 Task: Open Card Corporate Social Responsibility Review in Board Brand Identity Design to Workspace Affiliate Marketing and add a team member Softage.1@softage.net, a label Yellow, a checklist Data Analysis, an attachment from your onedrive, a color Yellow and finally, add a card description 'Conduct team training session on effective conflict management and resolution' and a comment 'This item is a priority on our list, so let us focus on getting it done as soon as possible.'. Add a start date 'Jan 05, 1900' with a due date 'Jan 12, 1900'
Action: Mouse moved to (440, 183)
Screenshot: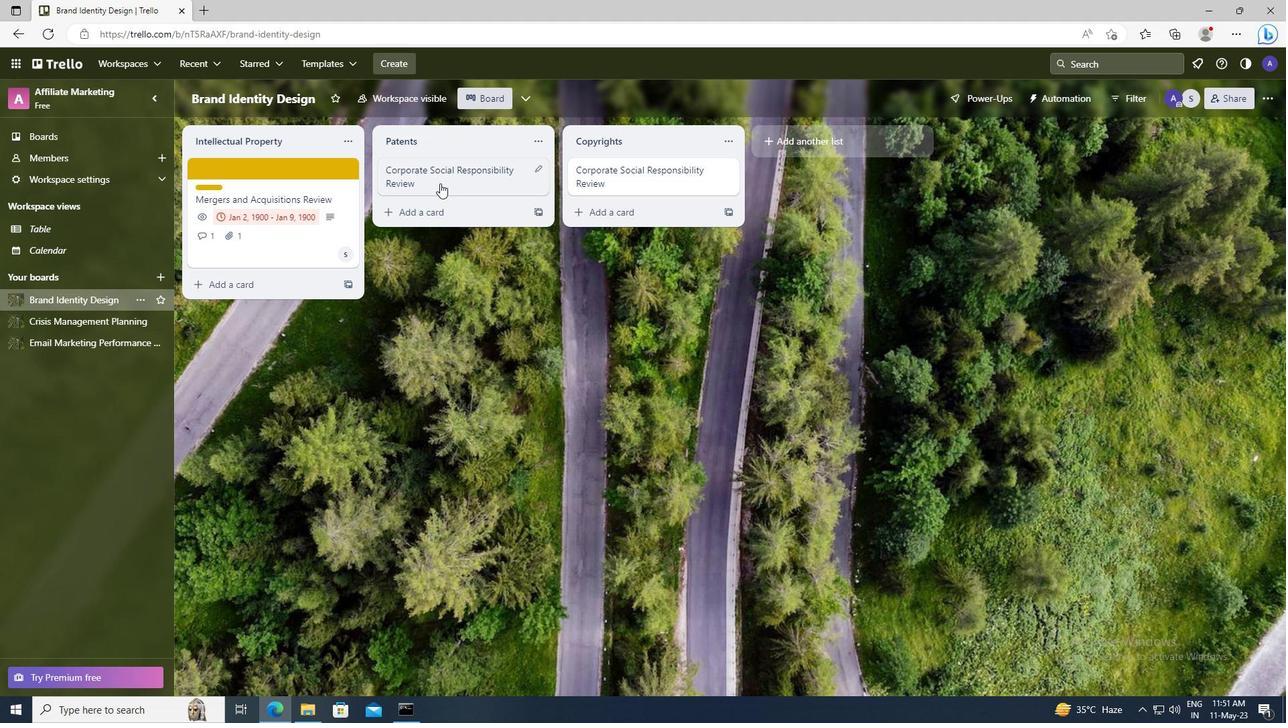 
Action: Mouse pressed left at (440, 183)
Screenshot: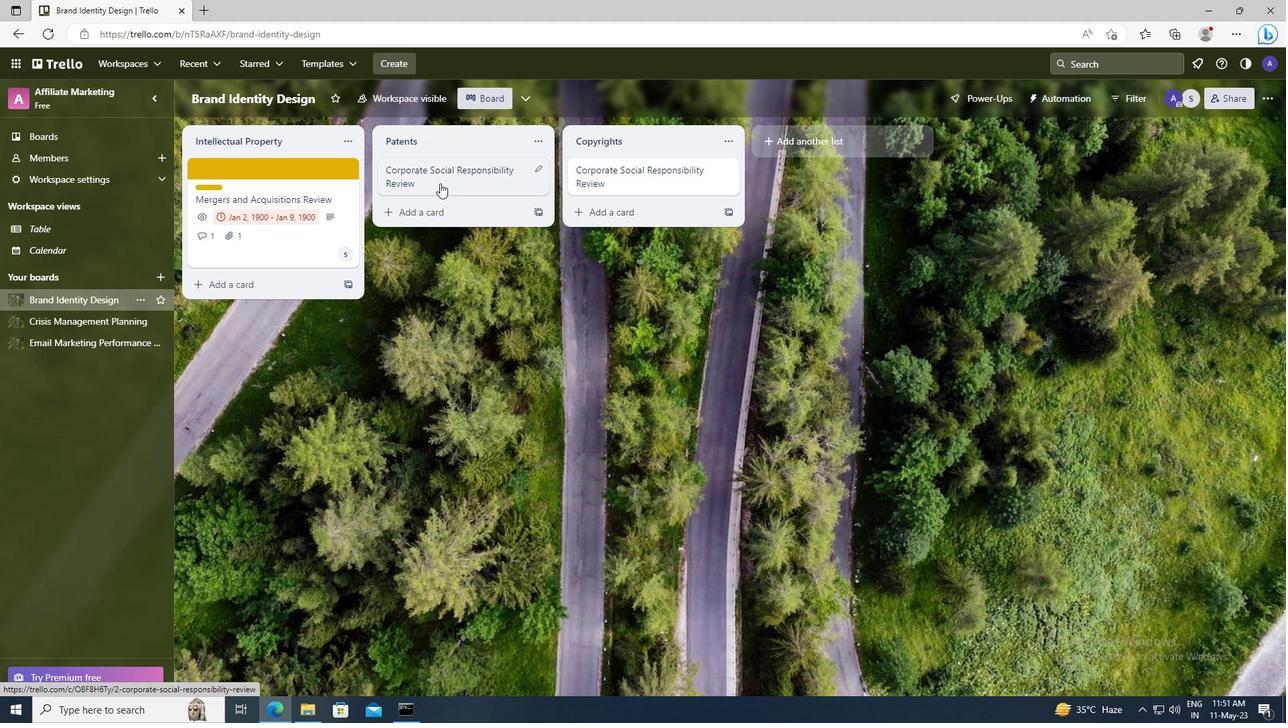 
Action: Mouse moved to (783, 214)
Screenshot: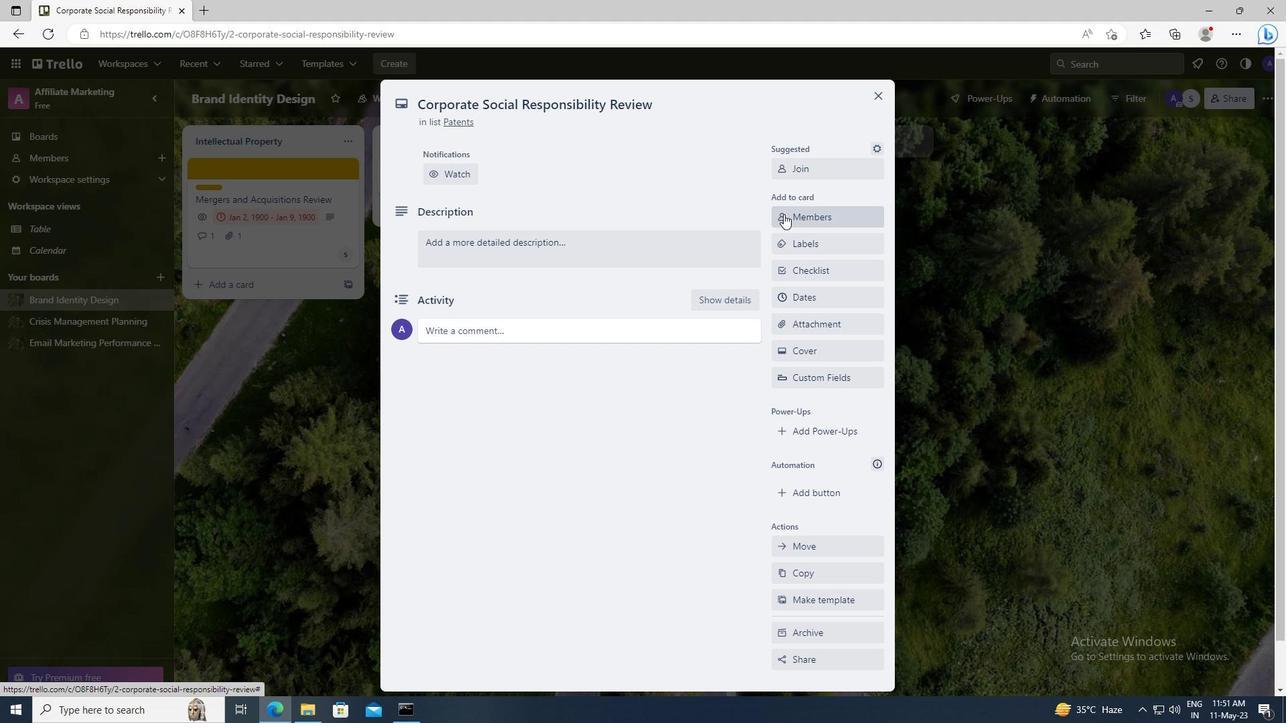 
Action: Mouse pressed left at (783, 214)
Screenshot: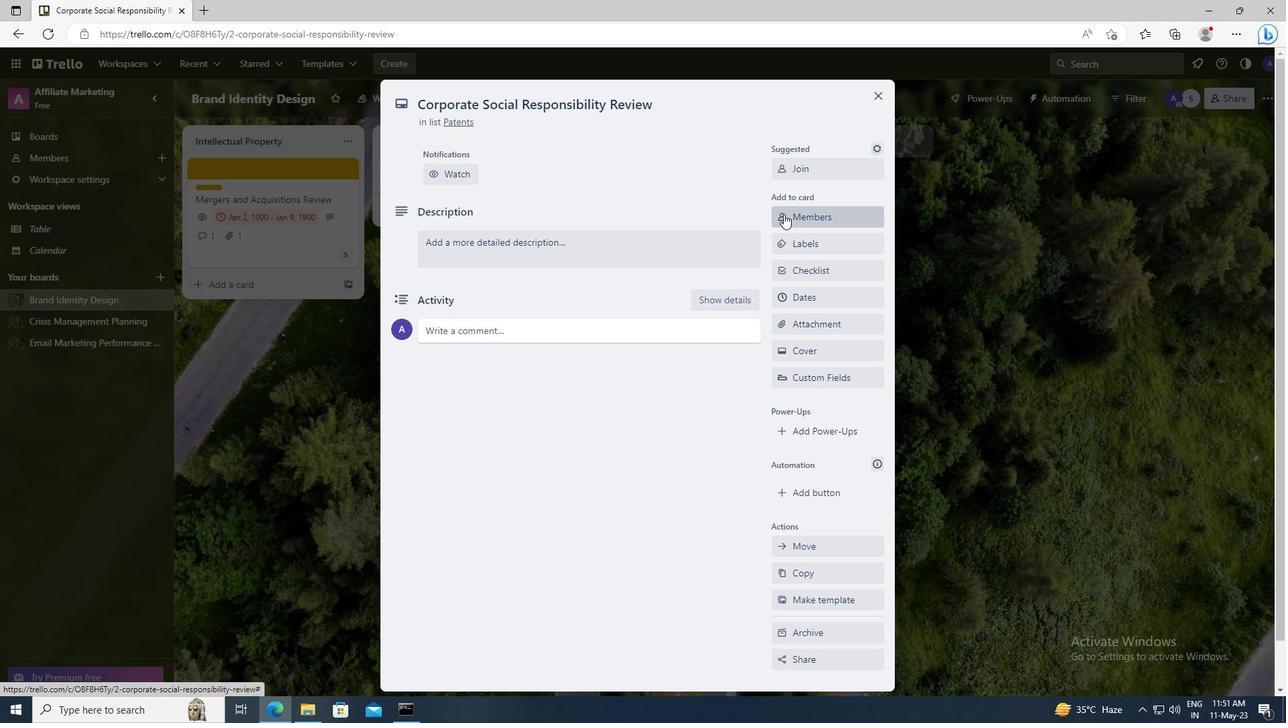 
Action: Mouse moved to (804, 277)
Screenshot: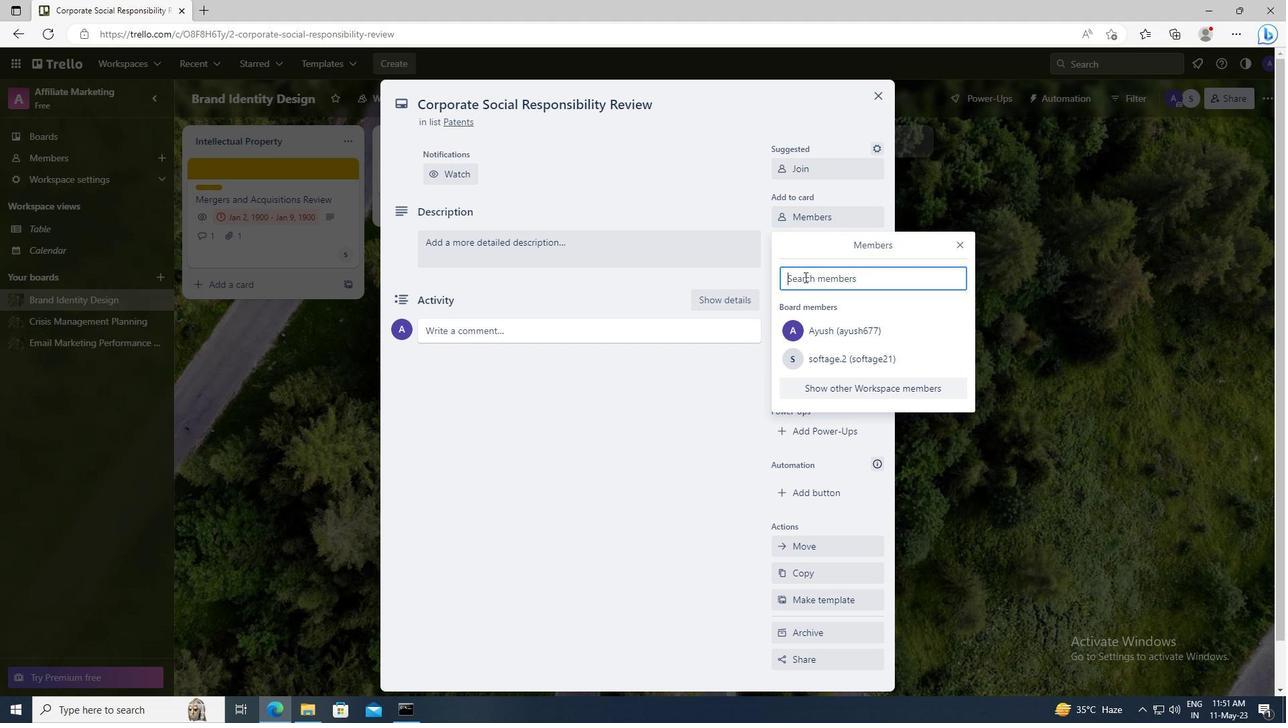 
Action: Mouse pressed left at (804, 277)
Screenshot: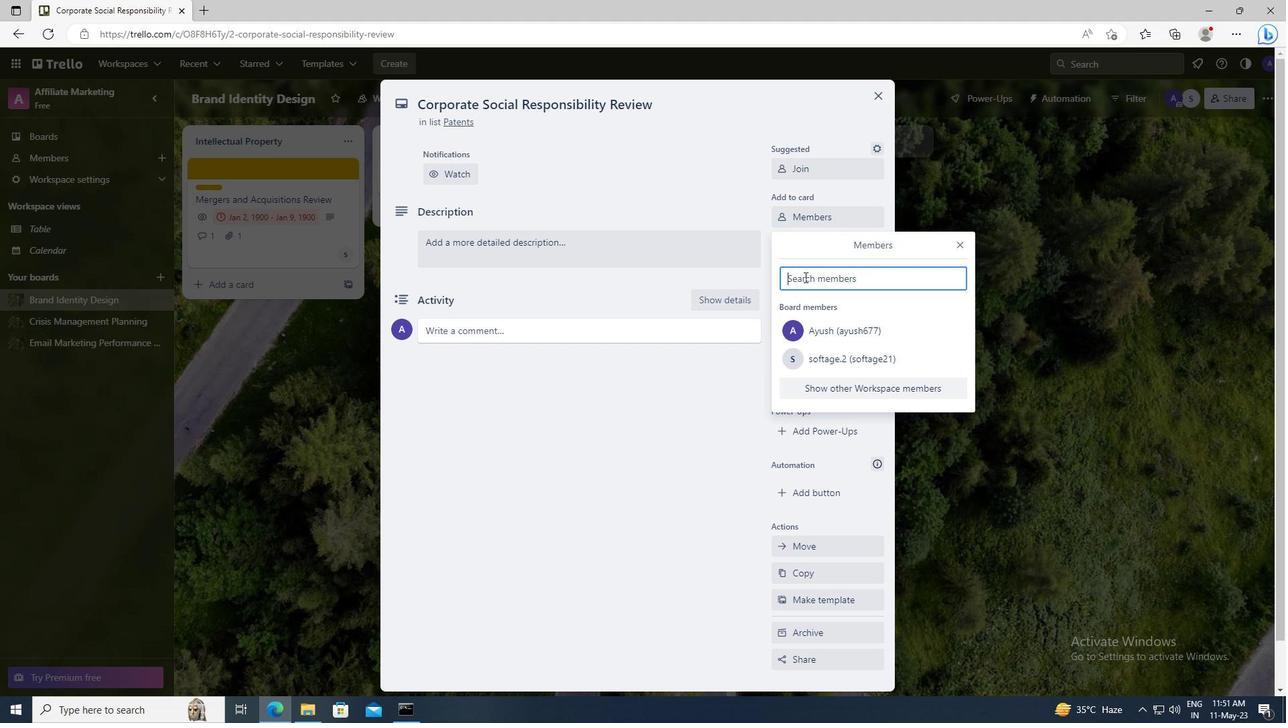 
Action: Key pressed <Key.shift>SOFTAGE.1
Screenshot: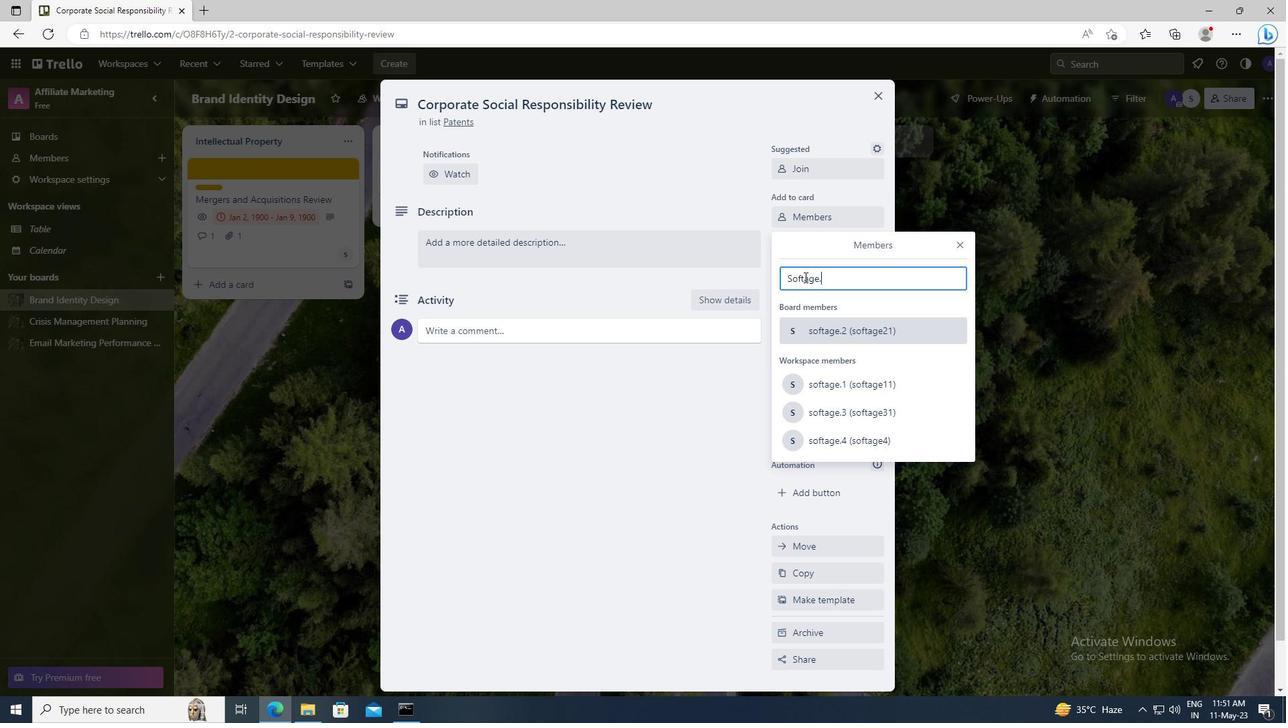 
Action: Mouse moved to (836, 404)
Screenshot: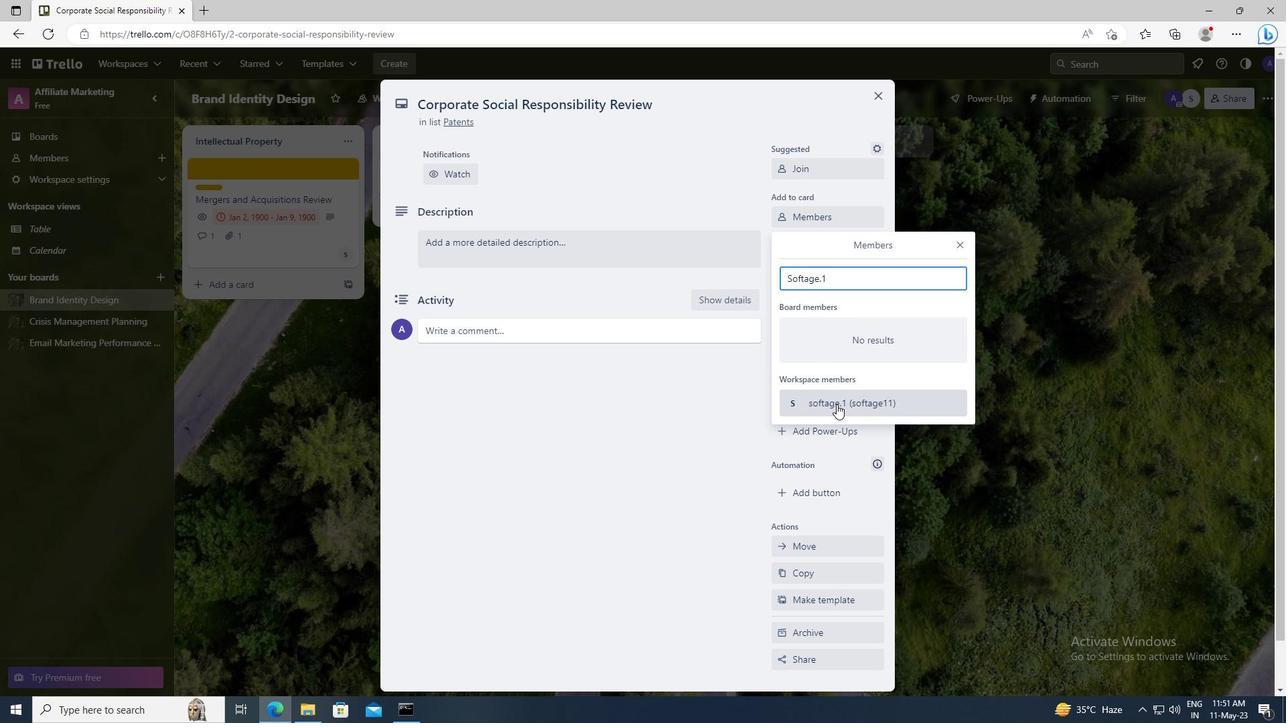 
Action: Mouse pressed left at (836, 404)
Screenshot: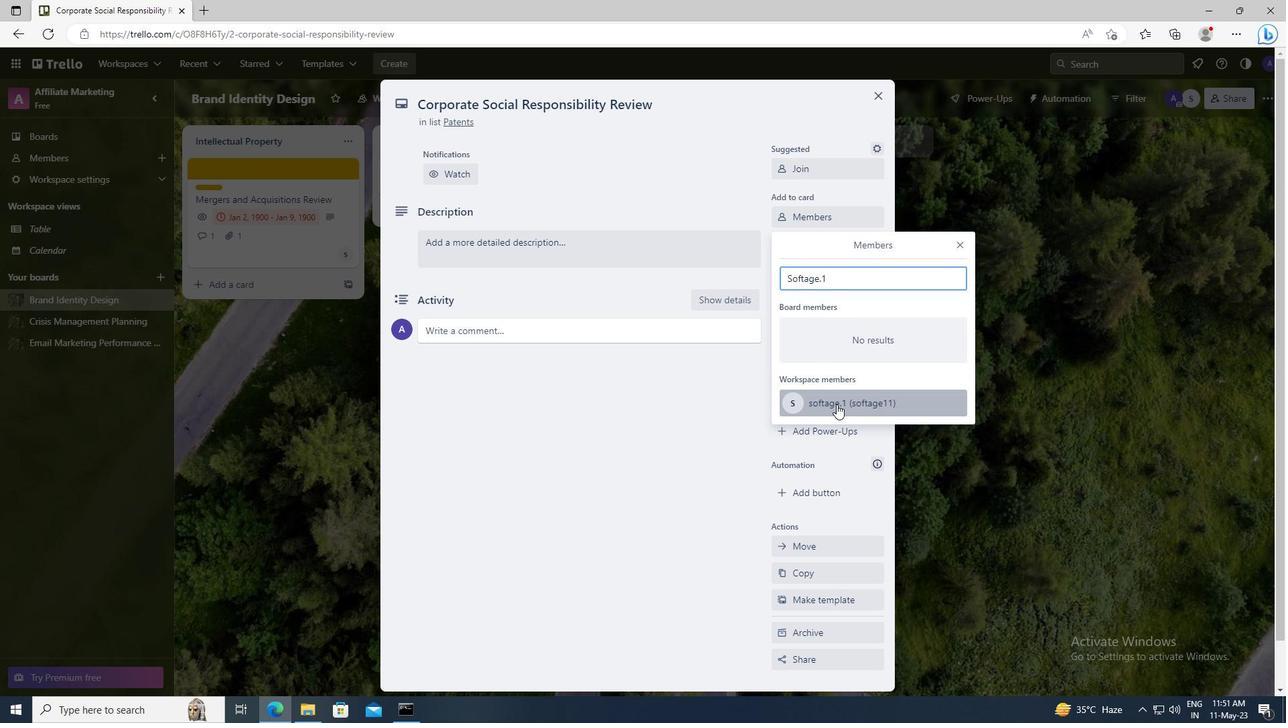 
Action: Mouse moved to (961, 246)
Screenshot: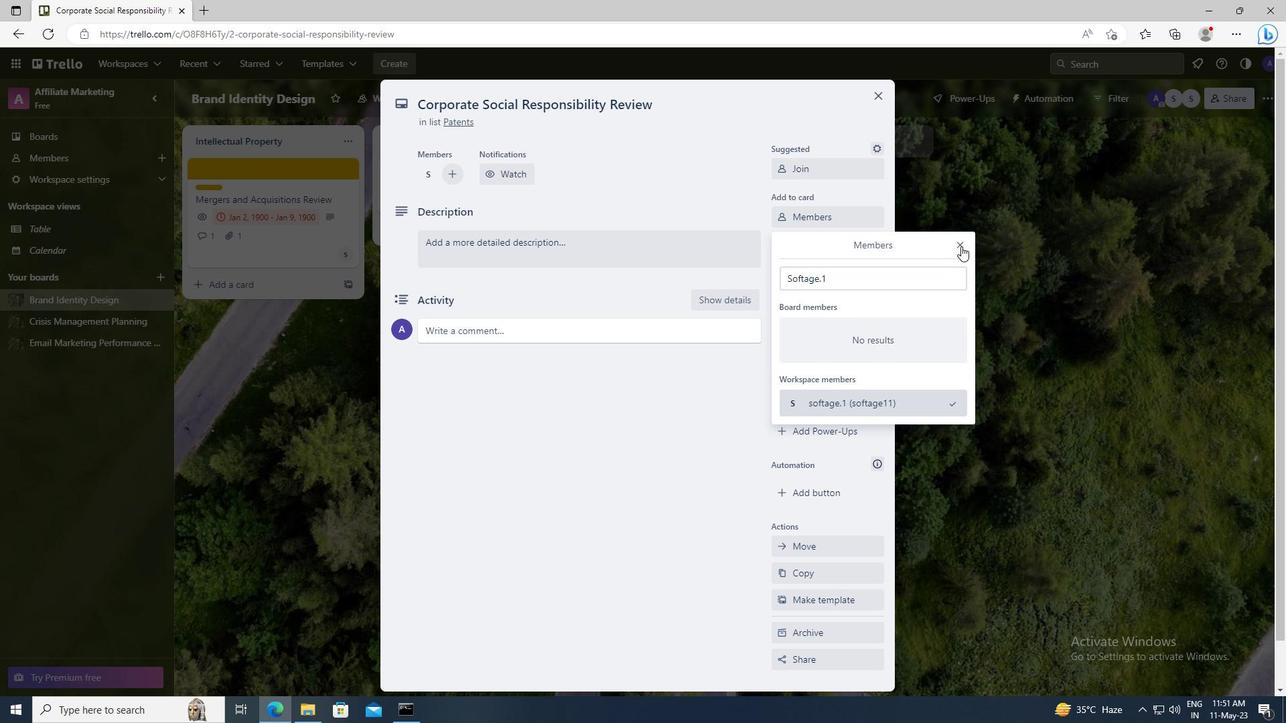 
Action: Mouse pressed left at (961, 246)
Screenshot: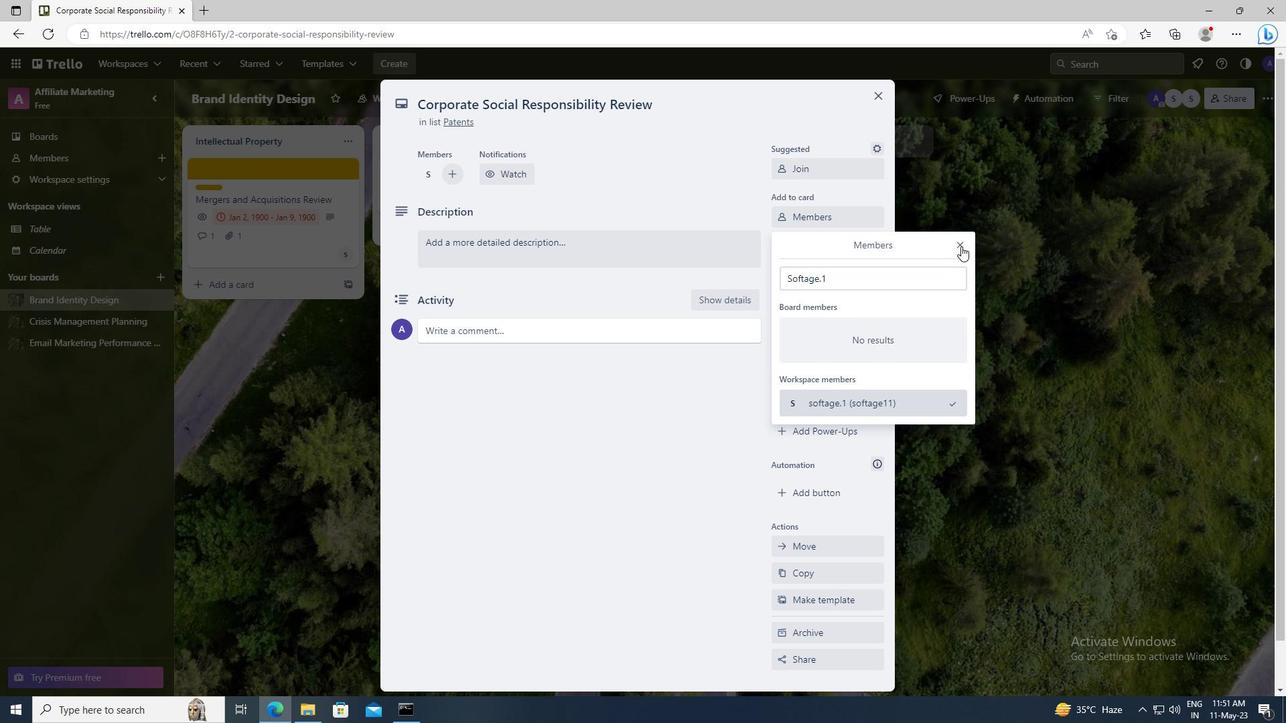 
Action: Mouse moved to (827, 244)
Screenshot: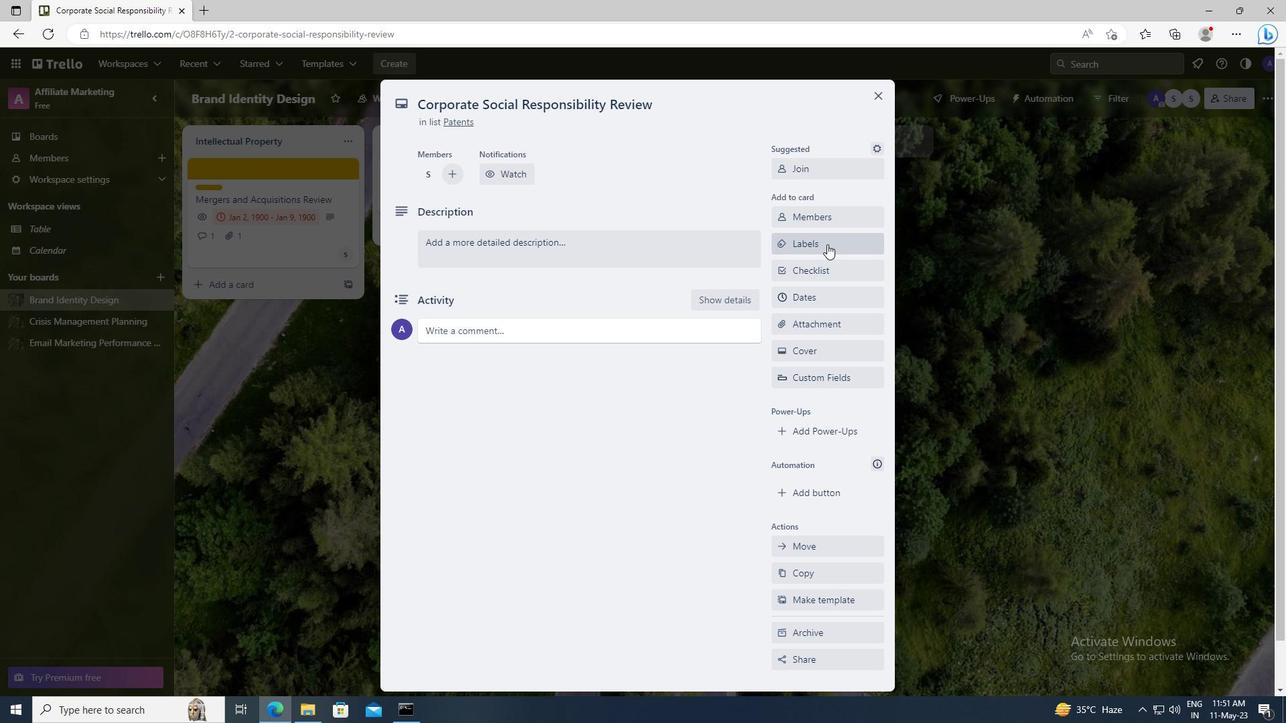 
Action: Mouse pressed left at (827, 244)
Screenshot: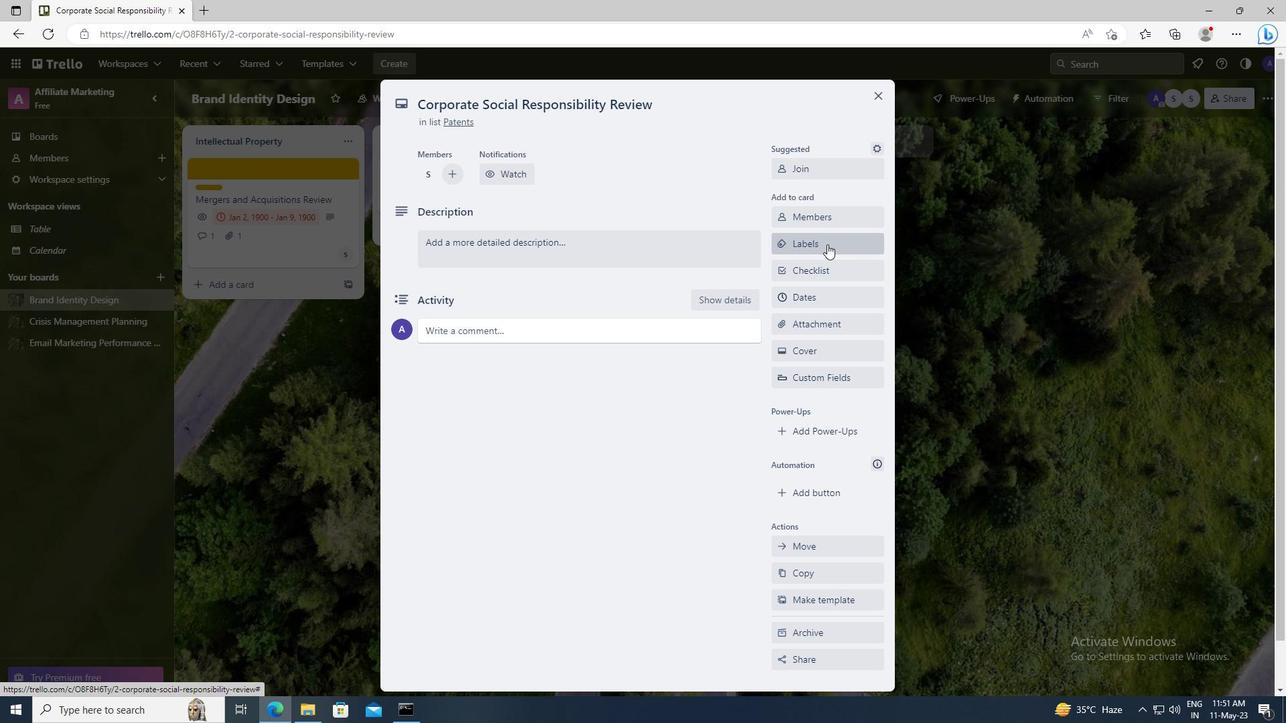 
Action: Mouse moved to (870, 506)
Screenshot: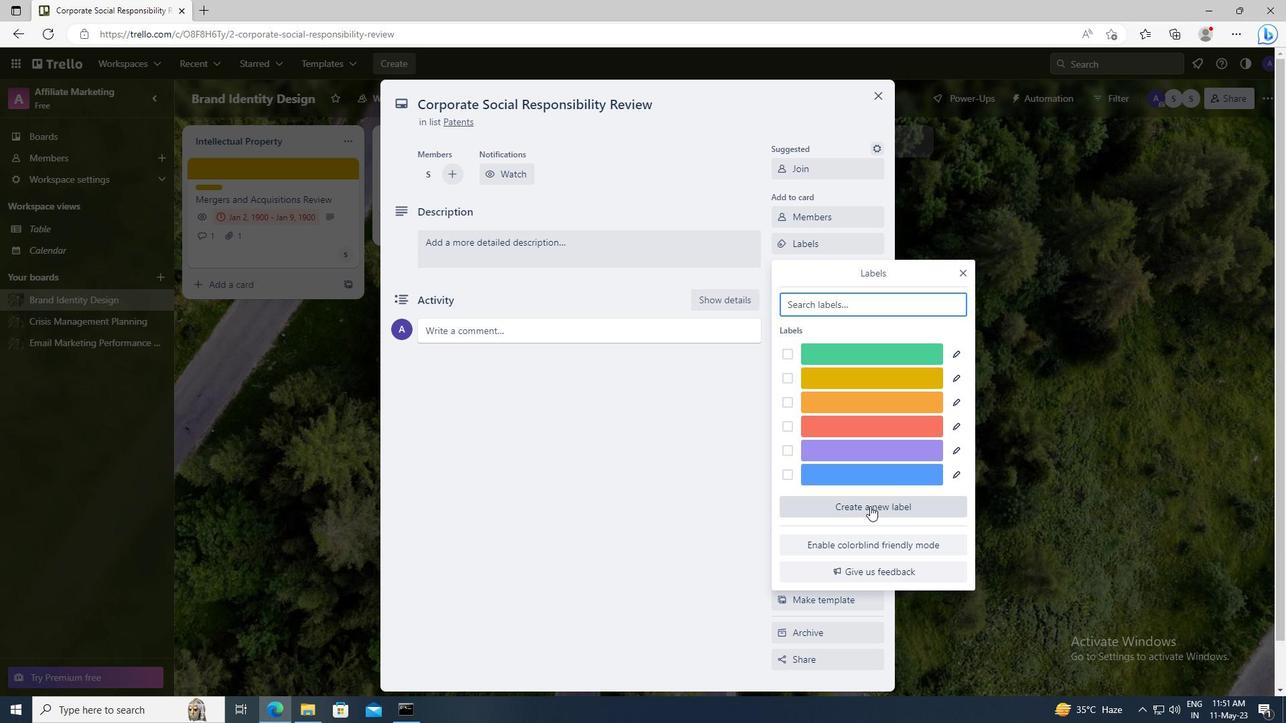 
Action: Mouse pressed left at (870, 506)
Screenshot: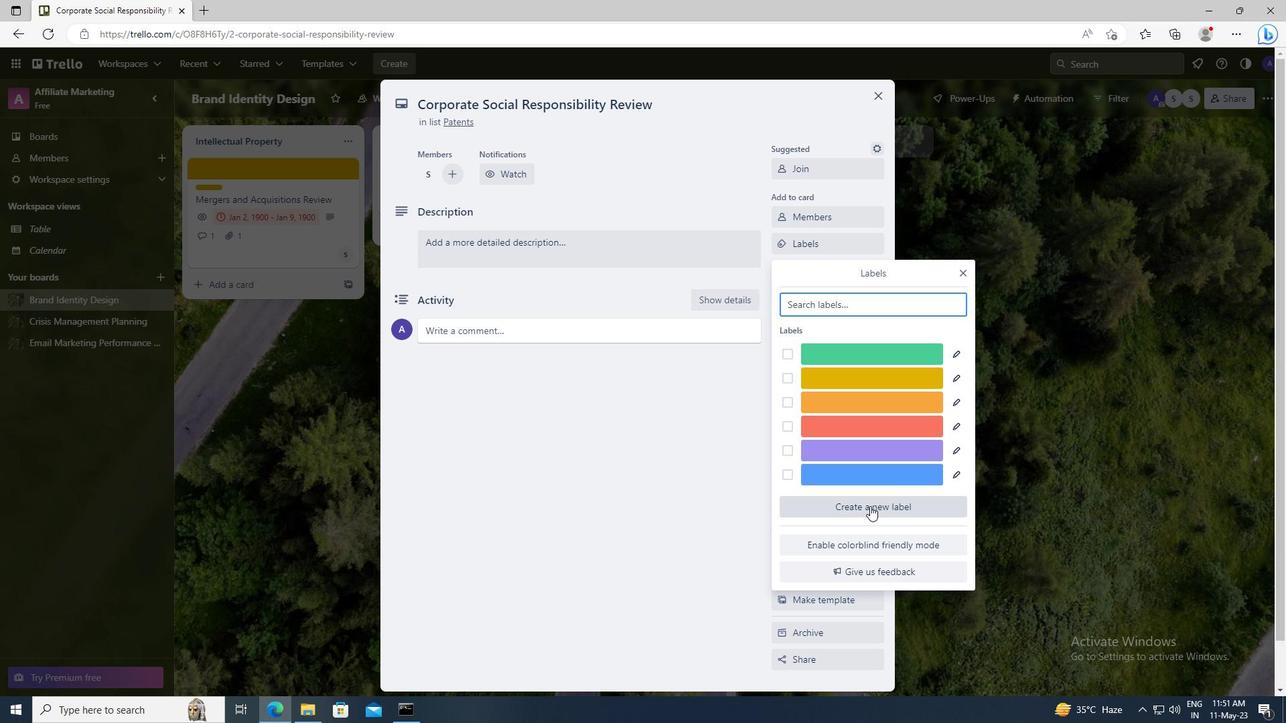 
Action: Mouse moved to (841, 475)
Screenshot: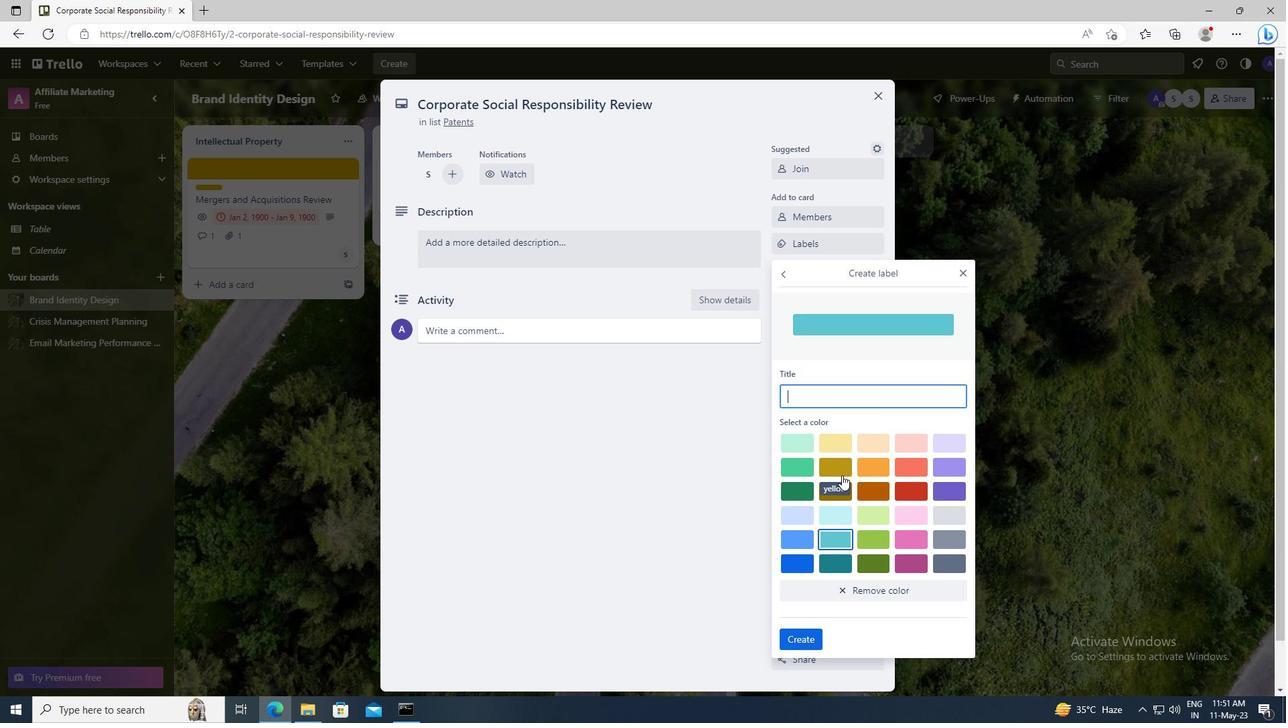 
Action: Mouse pressed left at (841, 475)
Screenshot: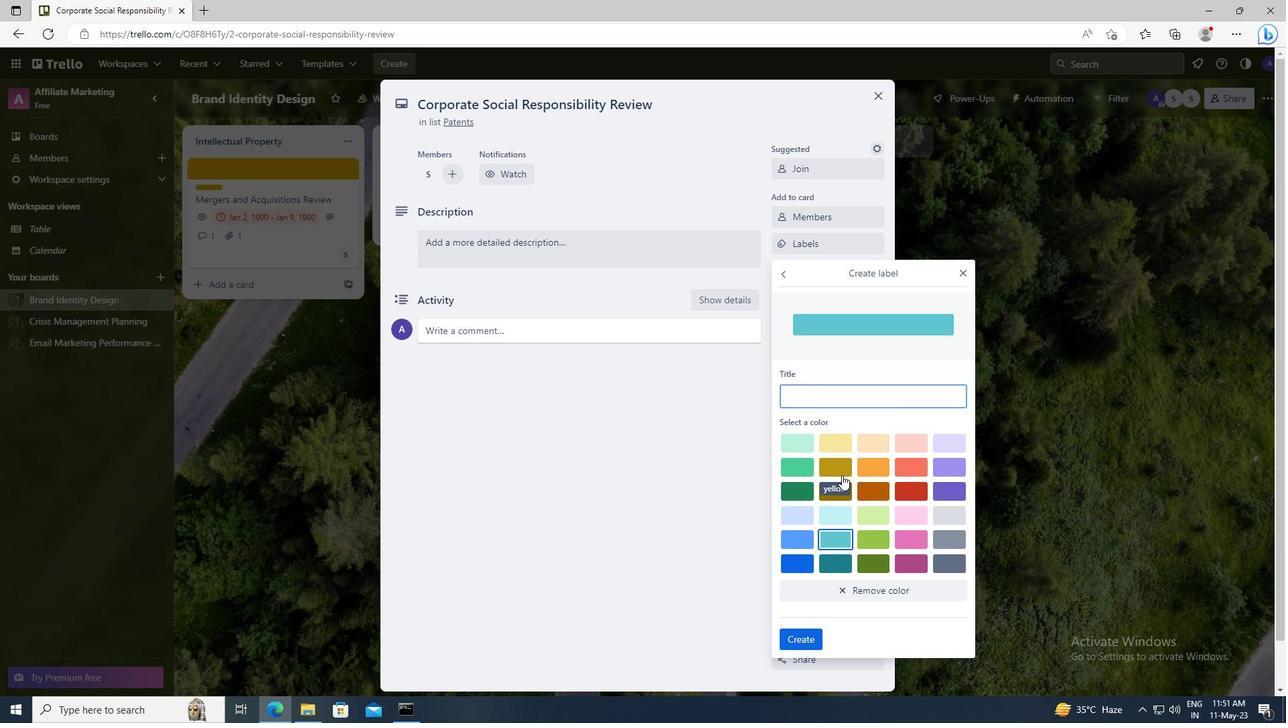 
Action: Mouse moved to (808, 636)
Screenshot: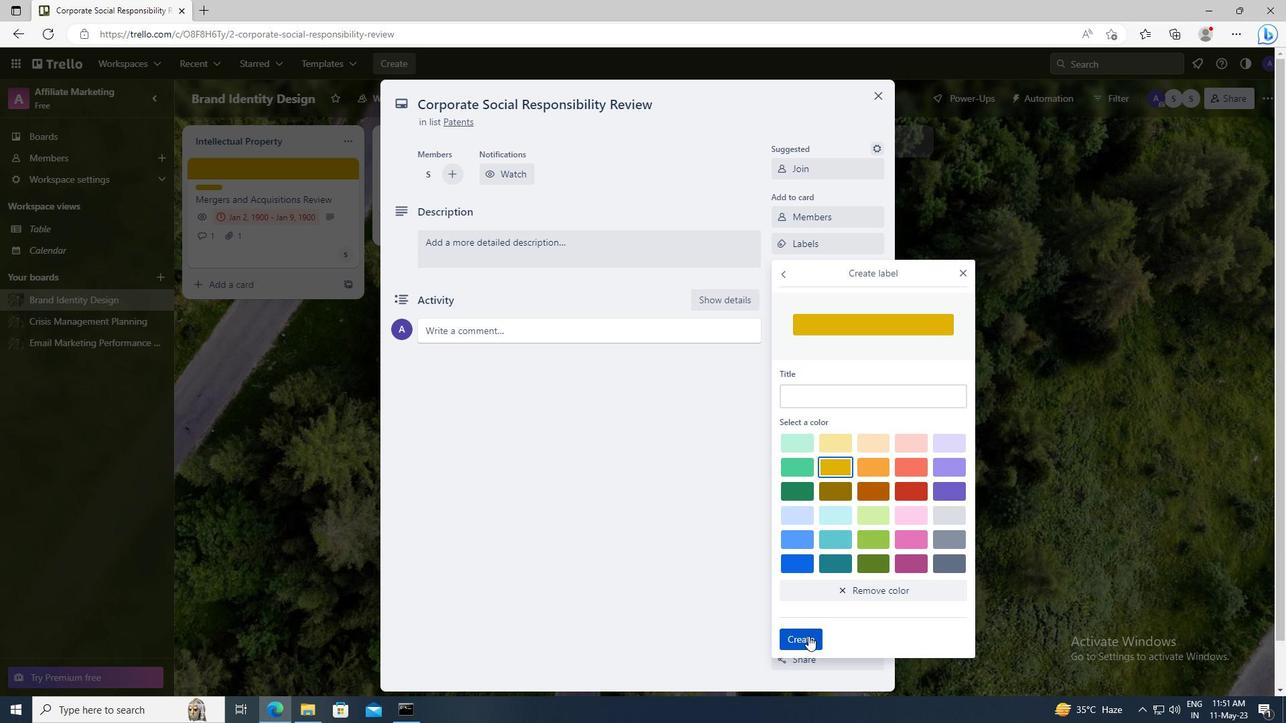 
Action: Mouse pressed left at (808, 636)
Screenshot: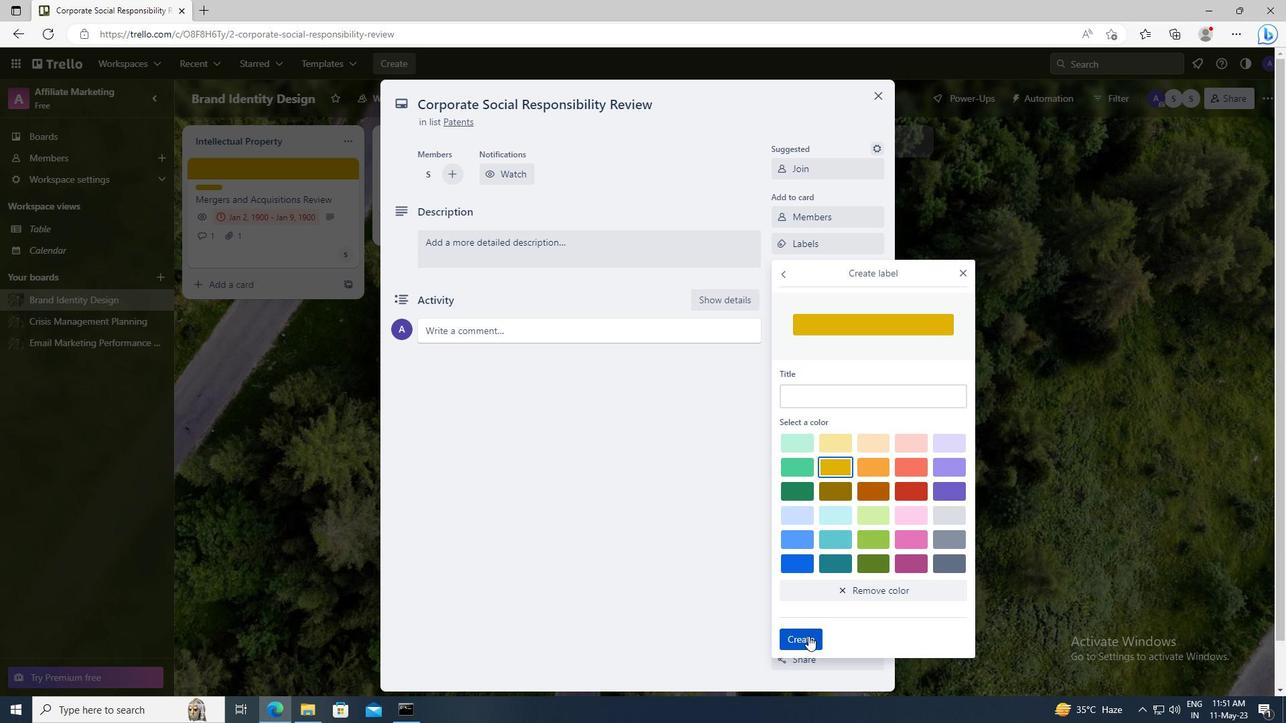 
Action: Mouse moved to (959, 272)
Screenshot: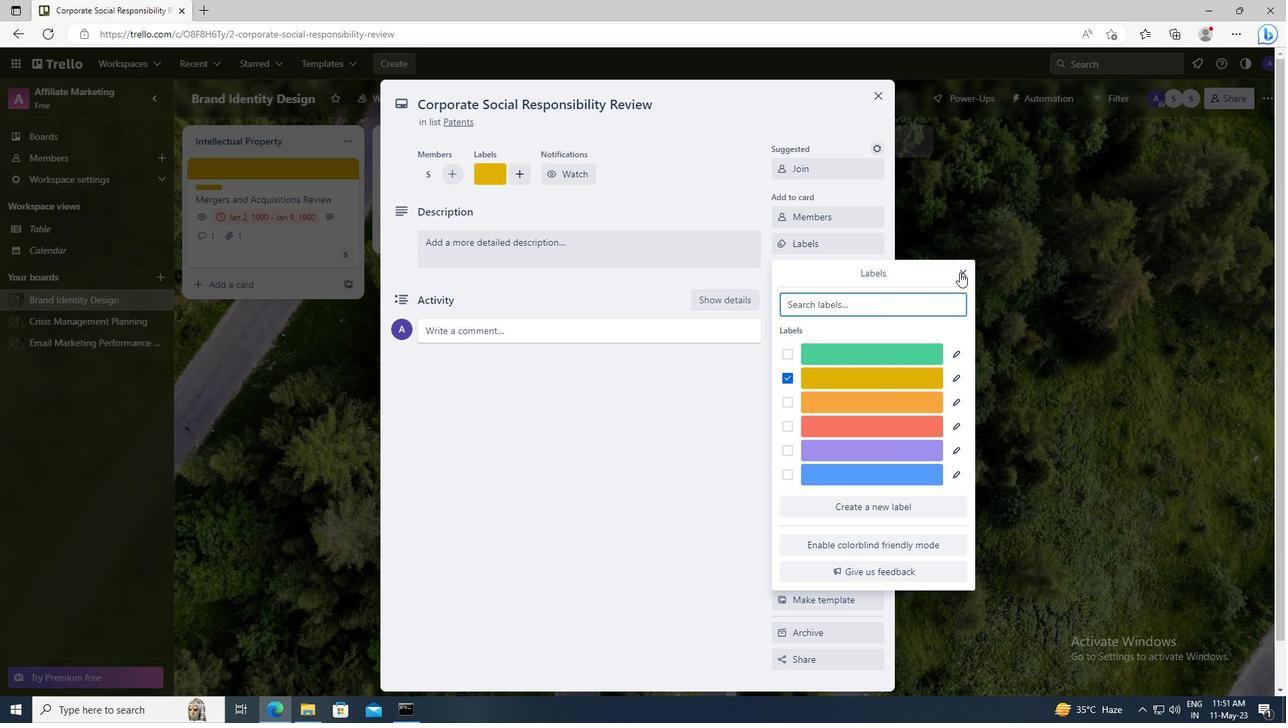 
Action: Mouse pressed left at (959, 272)
Screenshot: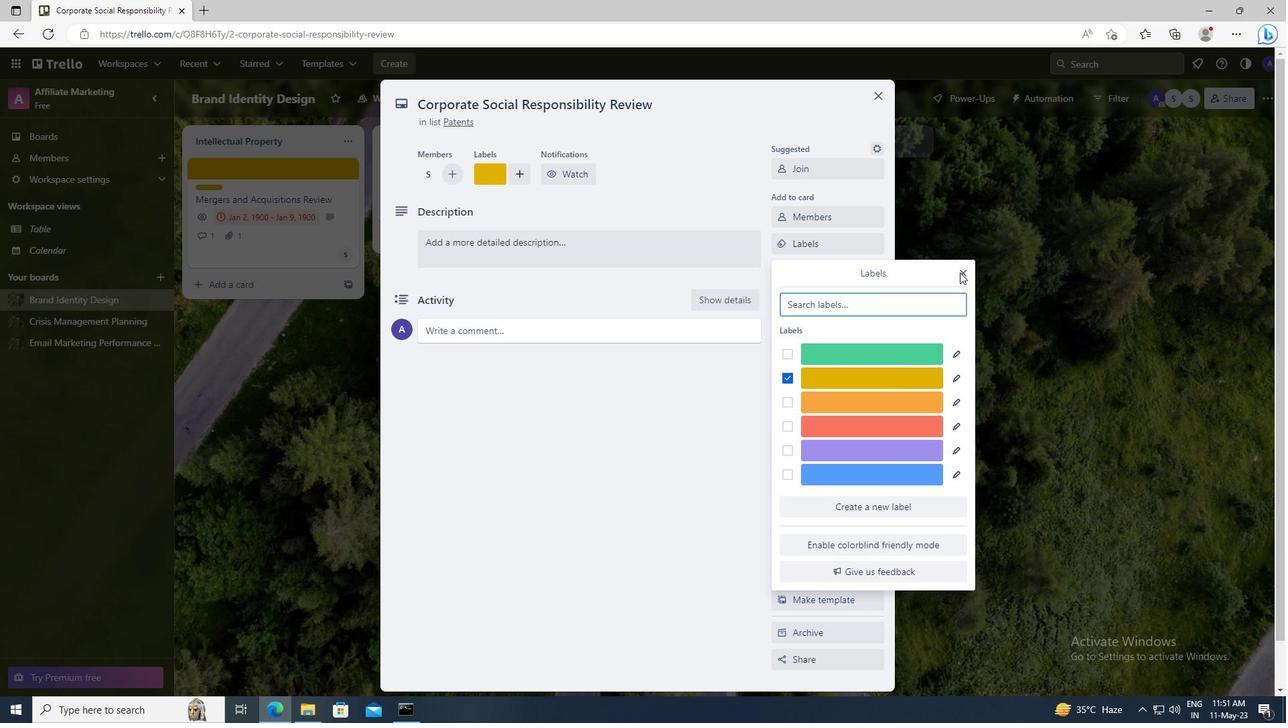 
Action: Mouse moved to (849, 274)
Screenshot: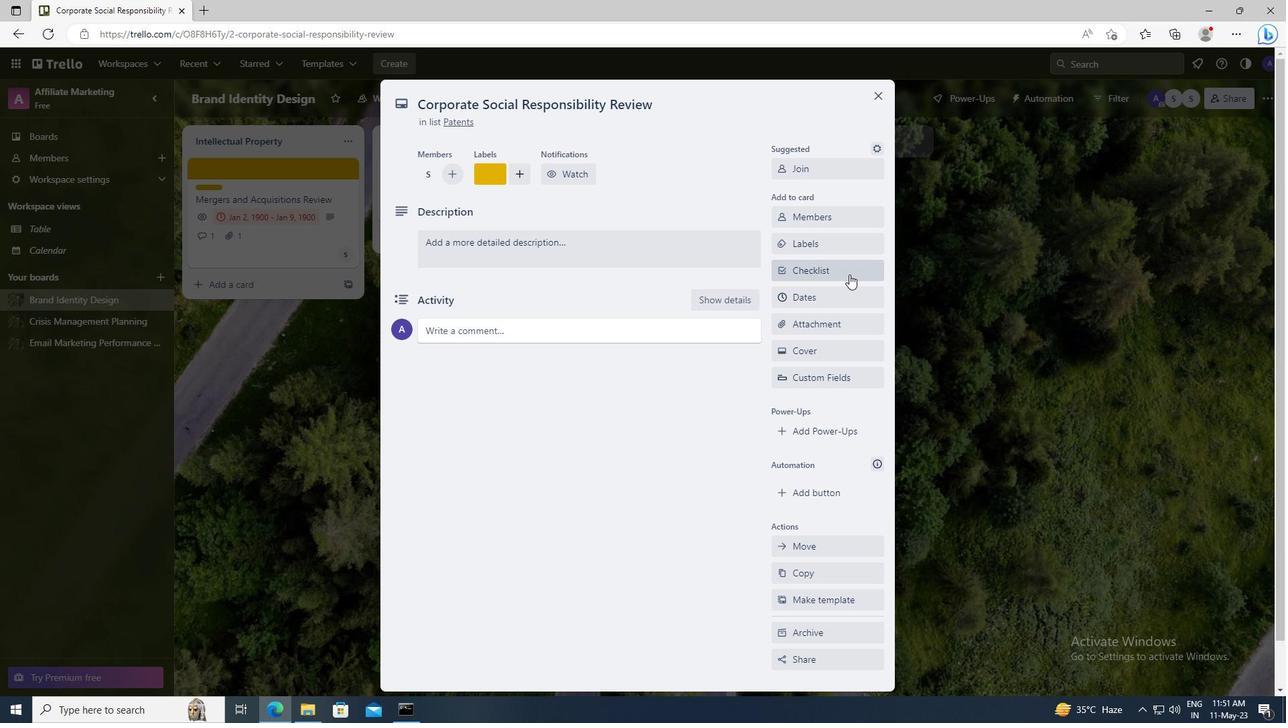 
Action: Mouse pressed left at (849, 274)
Screenshot: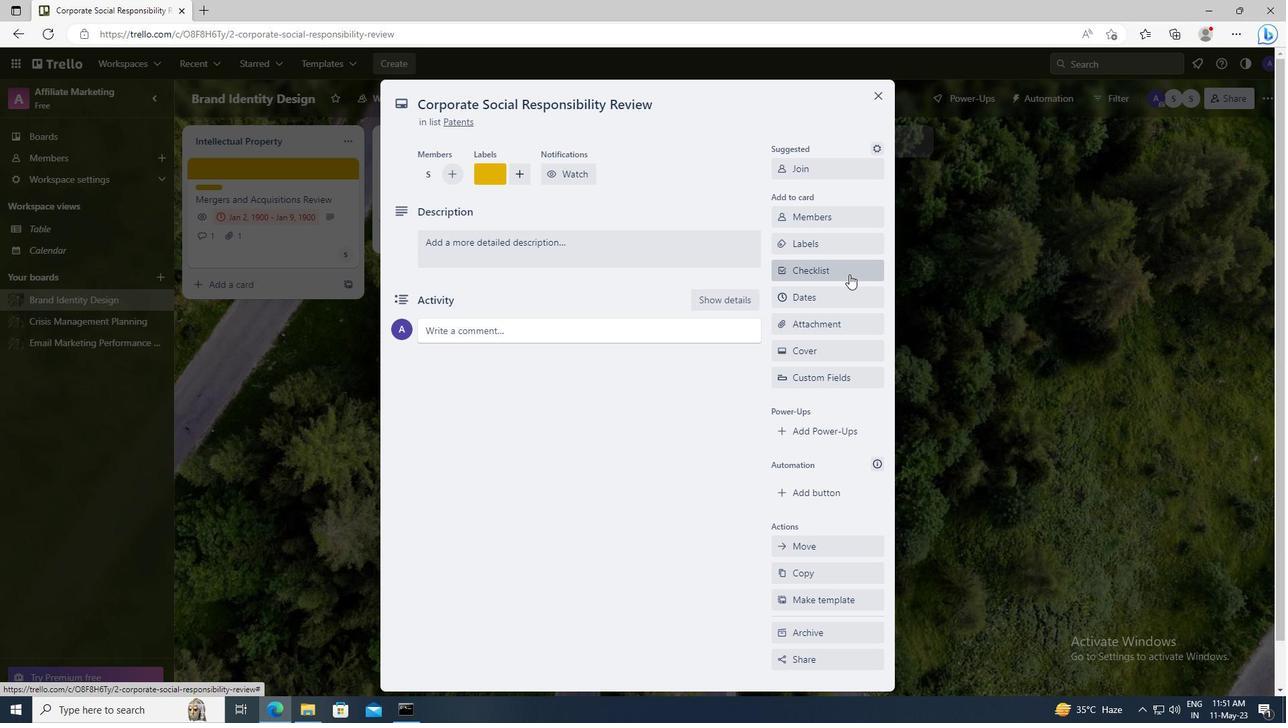 
Action: Key pressed <Key.shift>DATA<Key.space><Key.shift>ANALYSIS
Screenshot: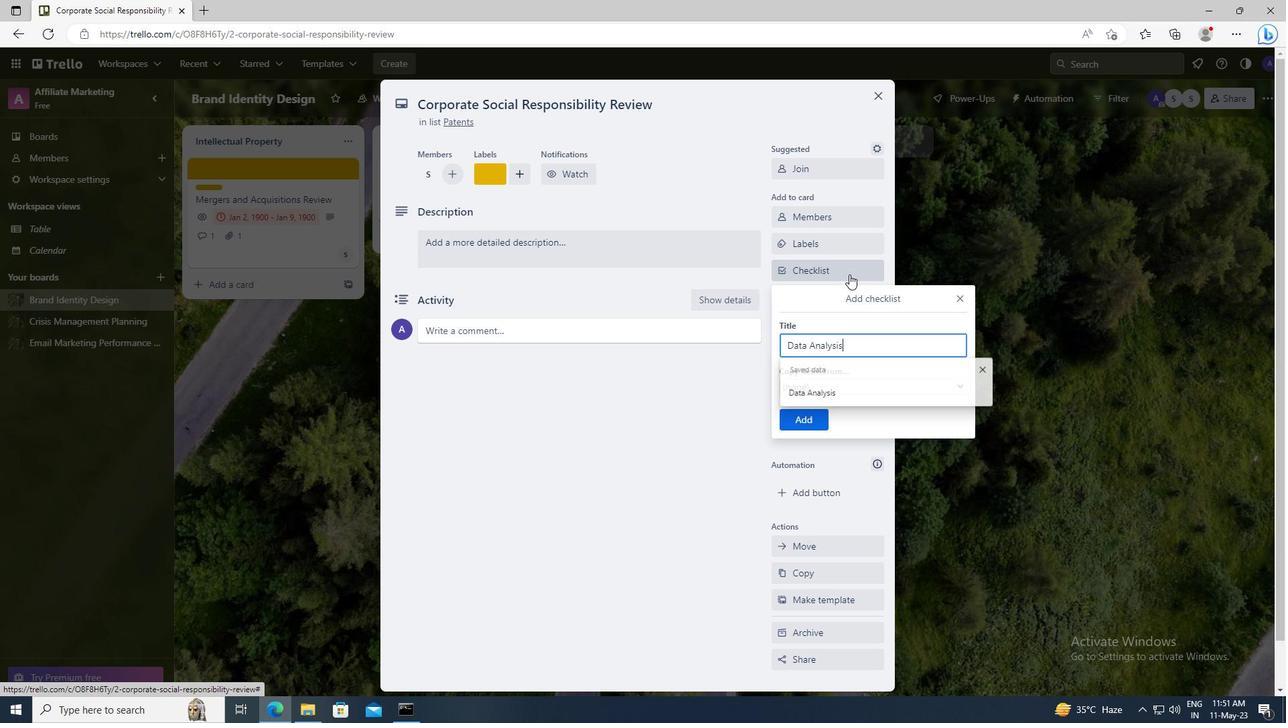 
Action: Mouse moved to (812, 418)
Screenshot: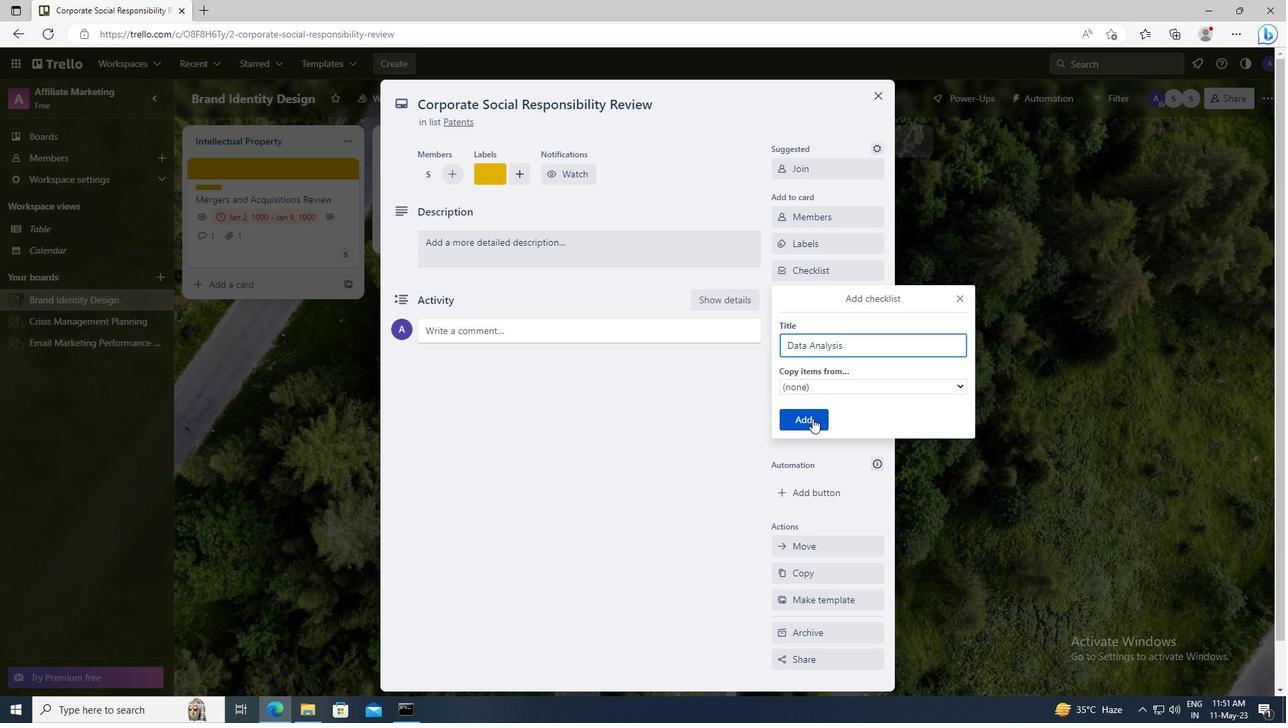 
Action: Mouse pressed left at (812, 418)
Screenshot: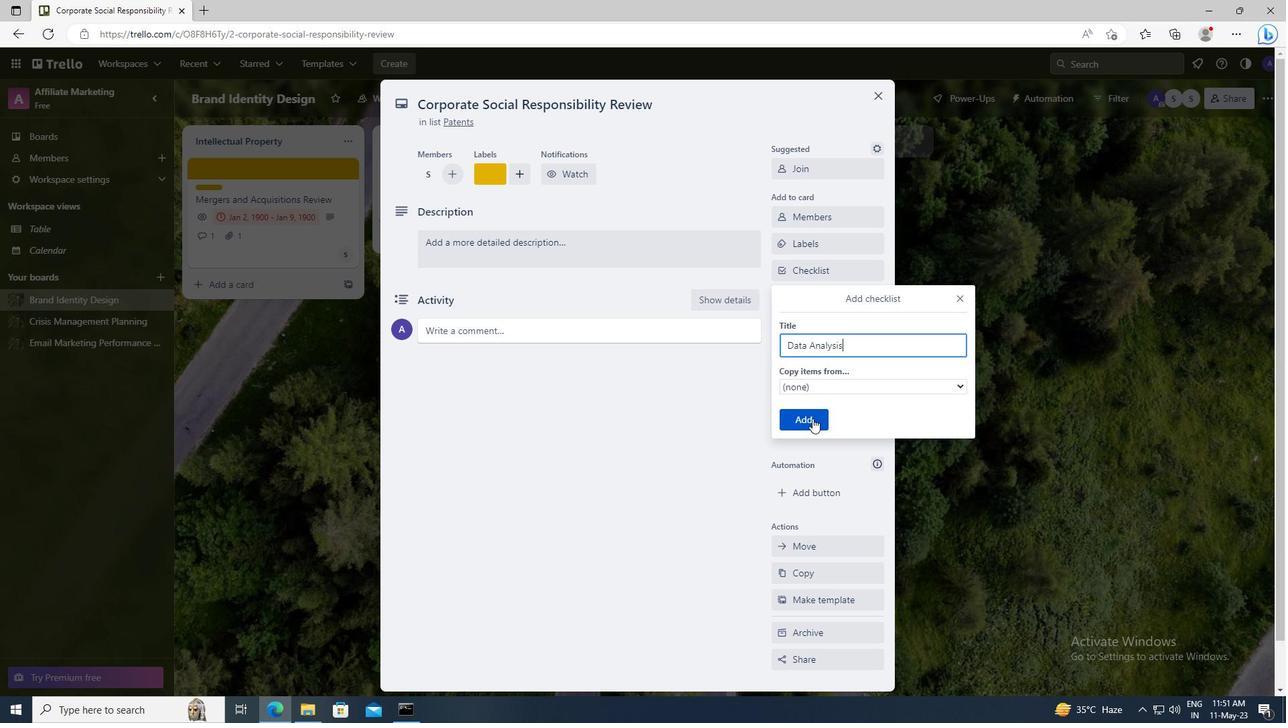 
Action: Mouse moved to (813, 326)
Screenshot: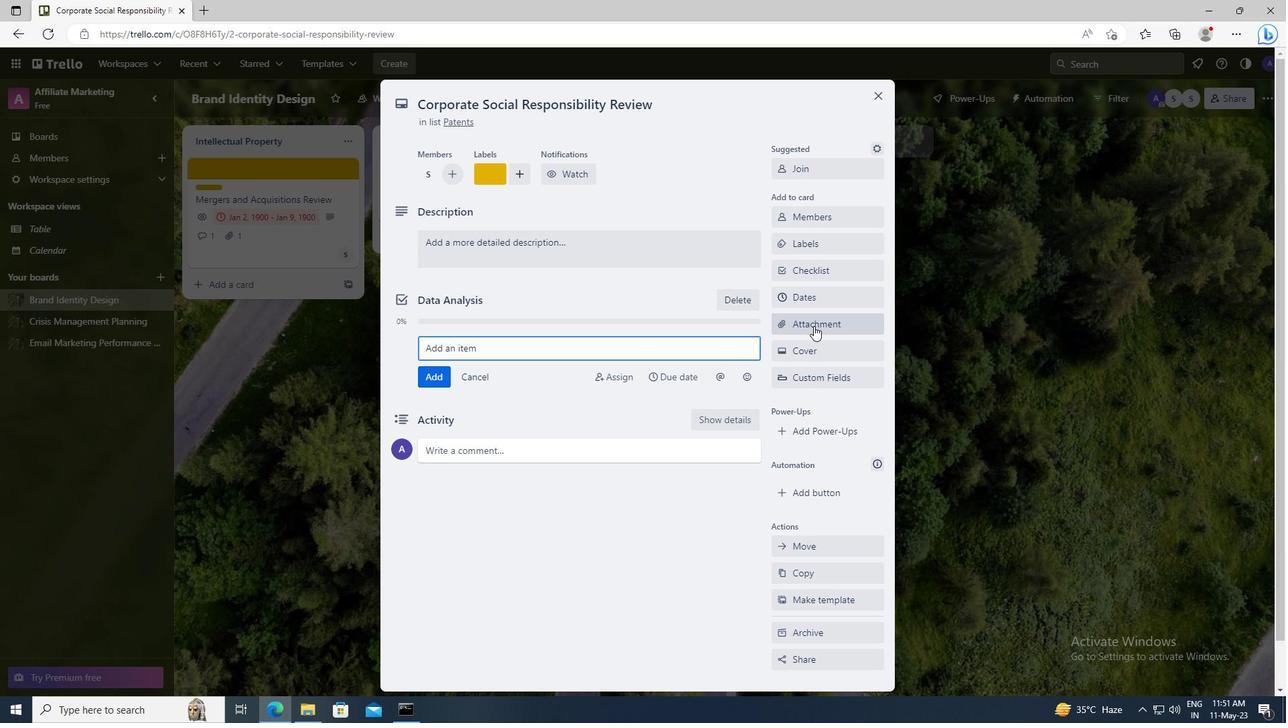 
Action: Mouse pressed left at (813, 326)
Screenshot: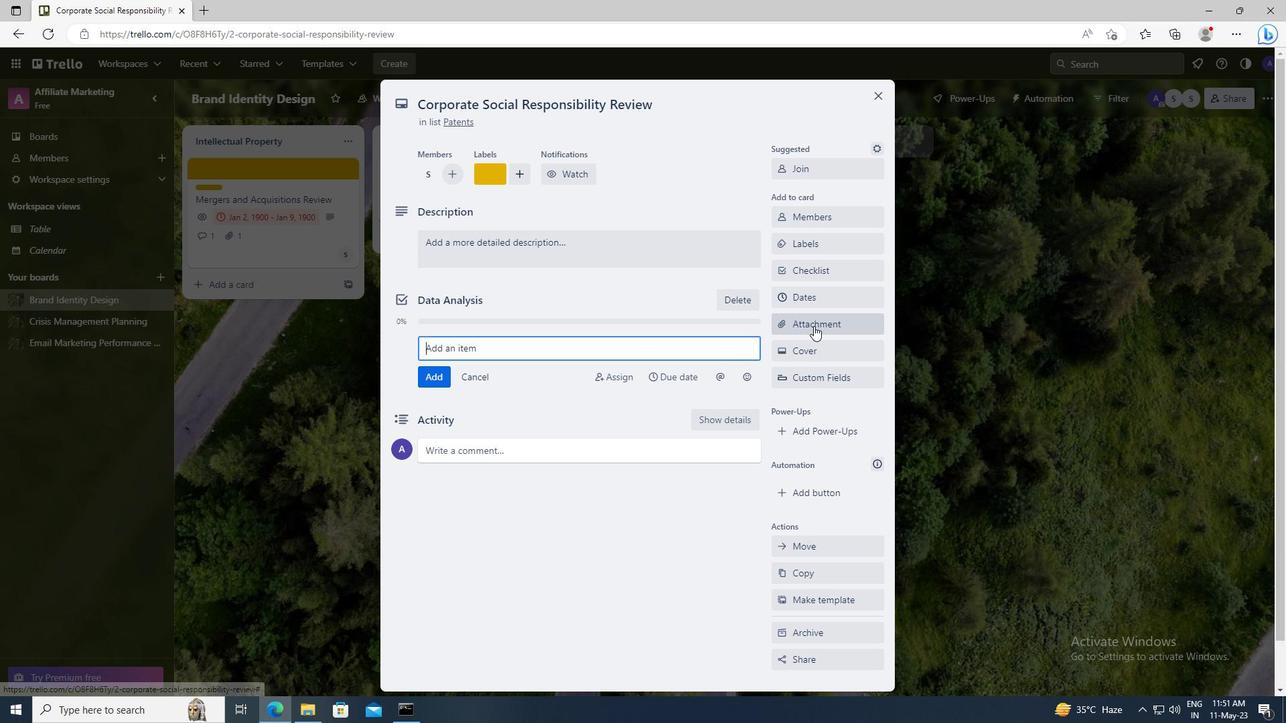 
Action: Mouse moved to (822, 486)
Screenshot: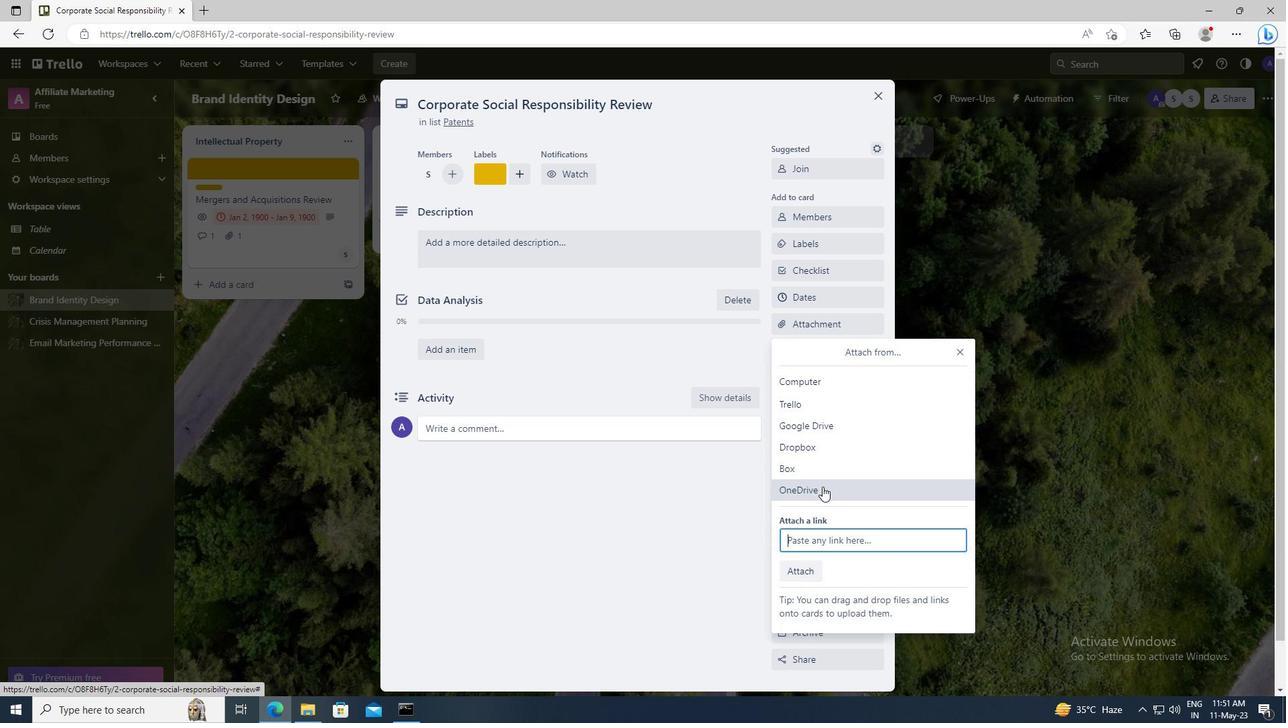 
Action: Mouse pressed left at (822, 486)
Screenshot: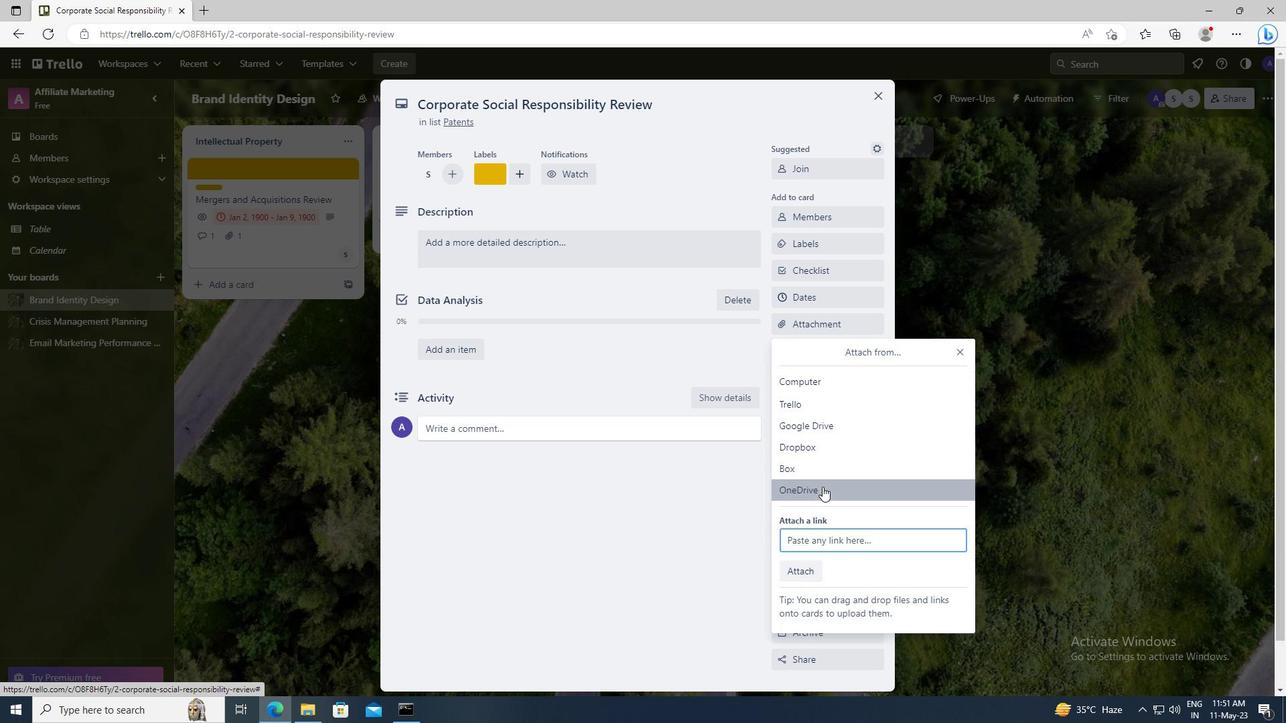 
Action: Mouse moved to (502, 267)
Screenshot: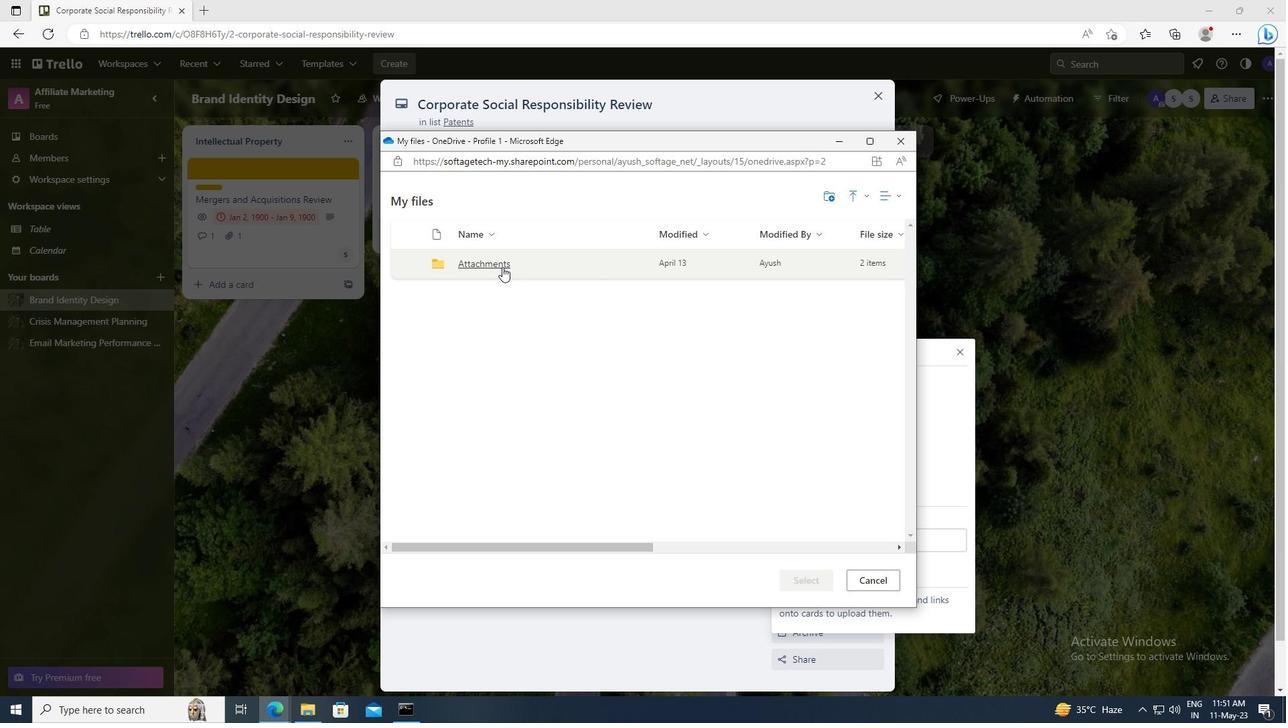 
Action: Mouse pressed left at (502, 267)
Screenshot: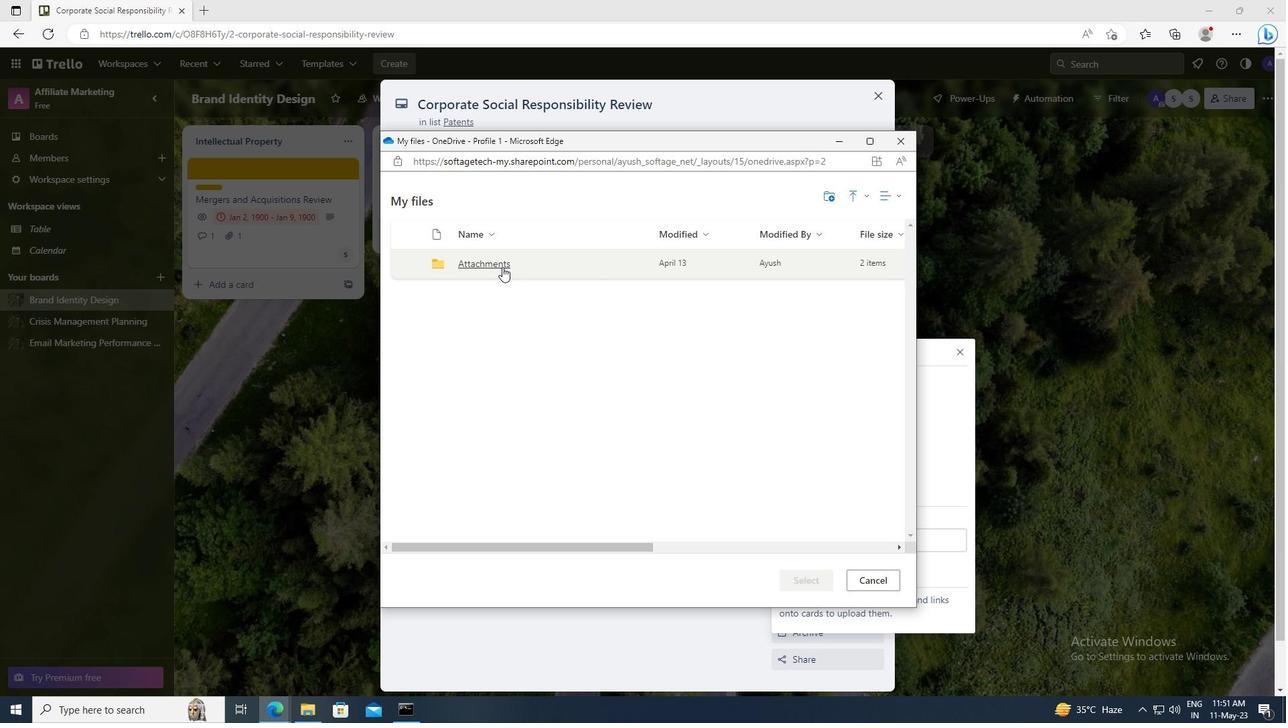 
Action: Mouse moved to (407, 265)
Screenshot: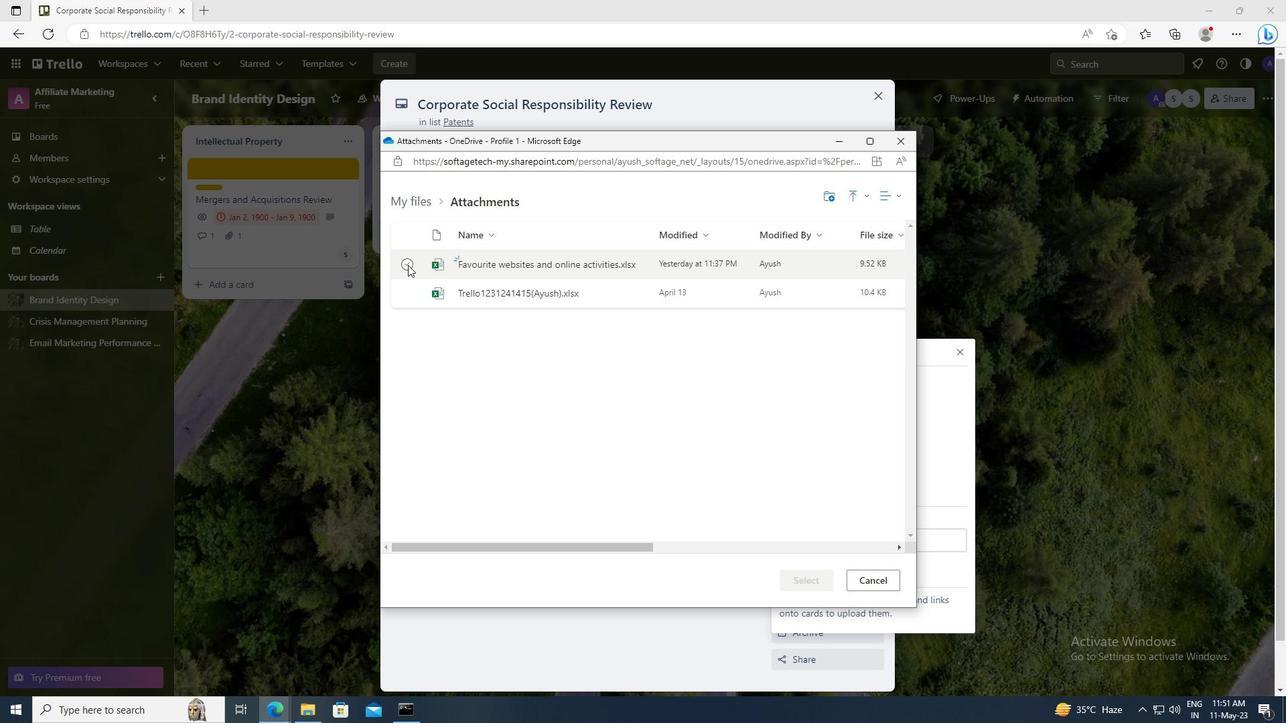 
Action: Mouse pressed left at (407, 265)
Screenshot: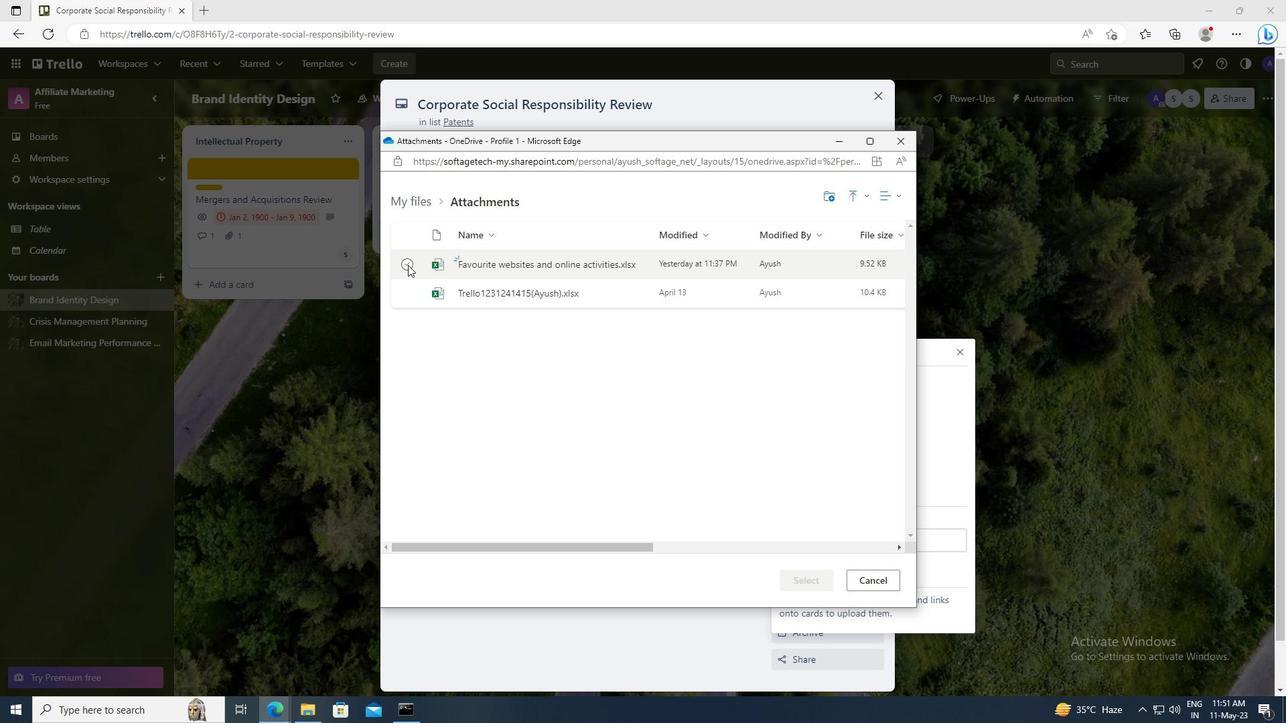 
Action: Mouse moved to (806, 581)
Screenshot: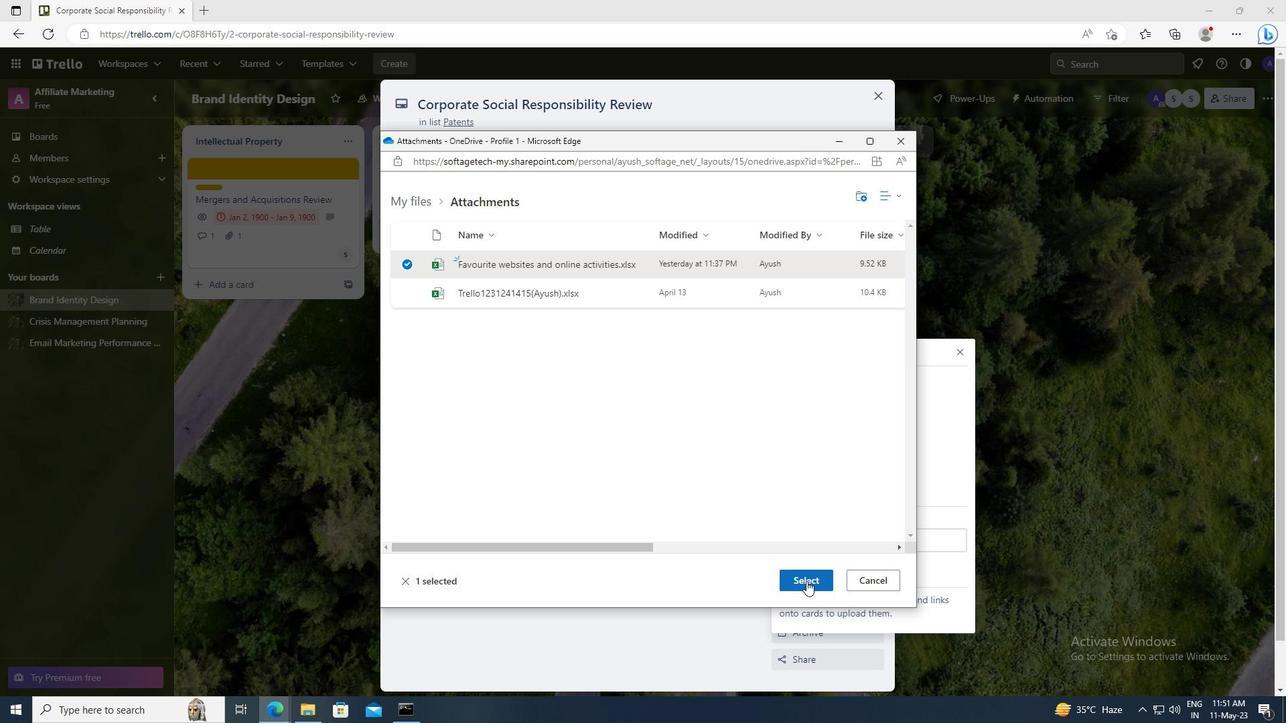 
Action: Mouse pressed left at (806, 581)
Screenshot: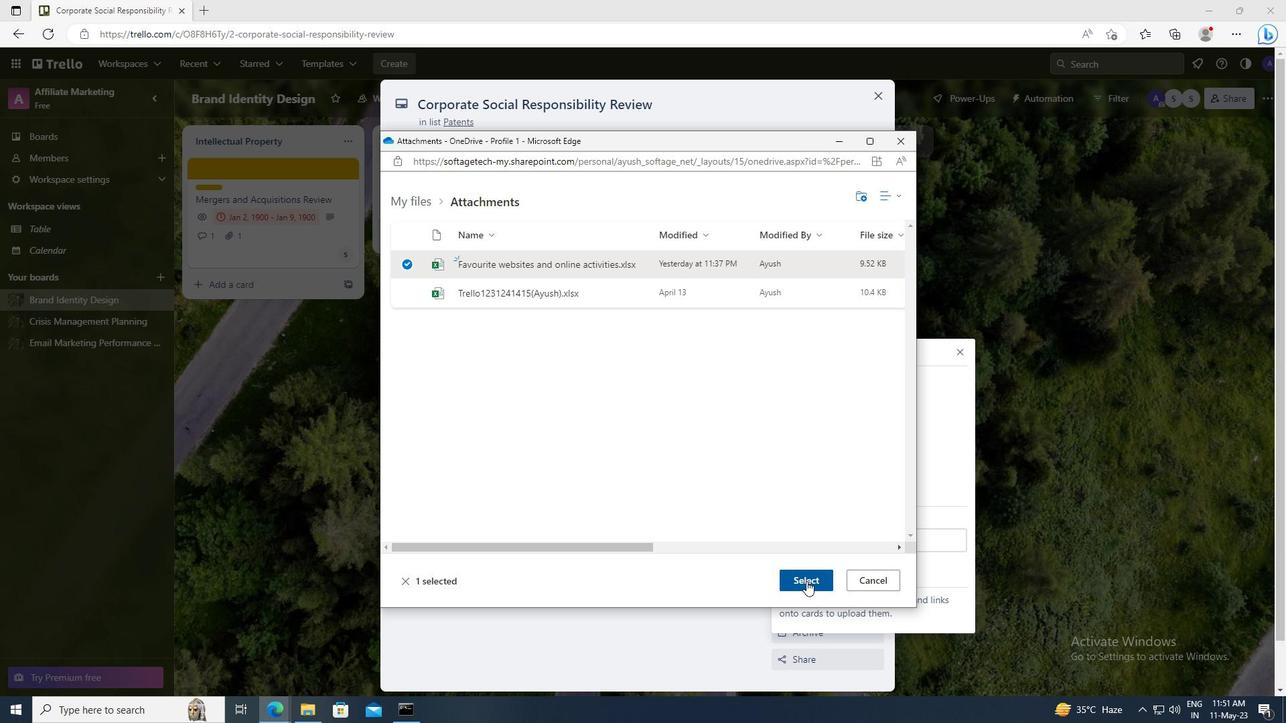 
Action: Mouse moved to (793, 352)
Screenshot: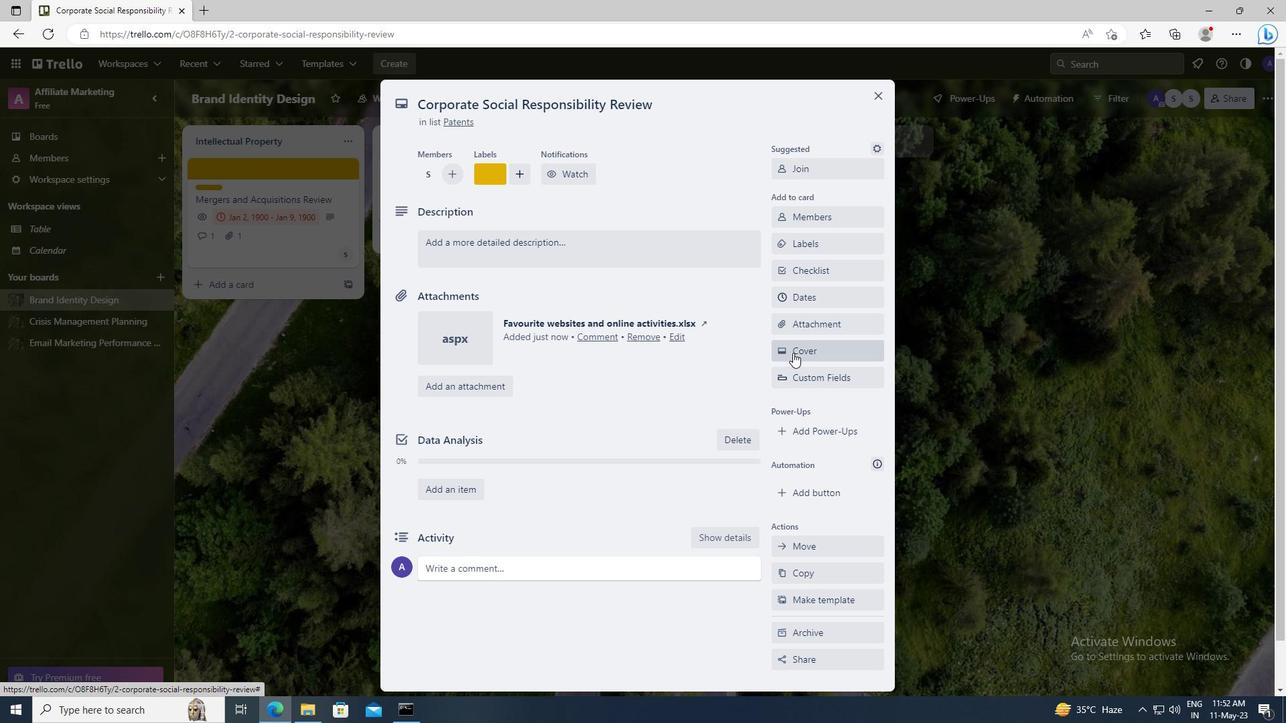
Action: Mouse pressed left at (793, 352)
Screenshot: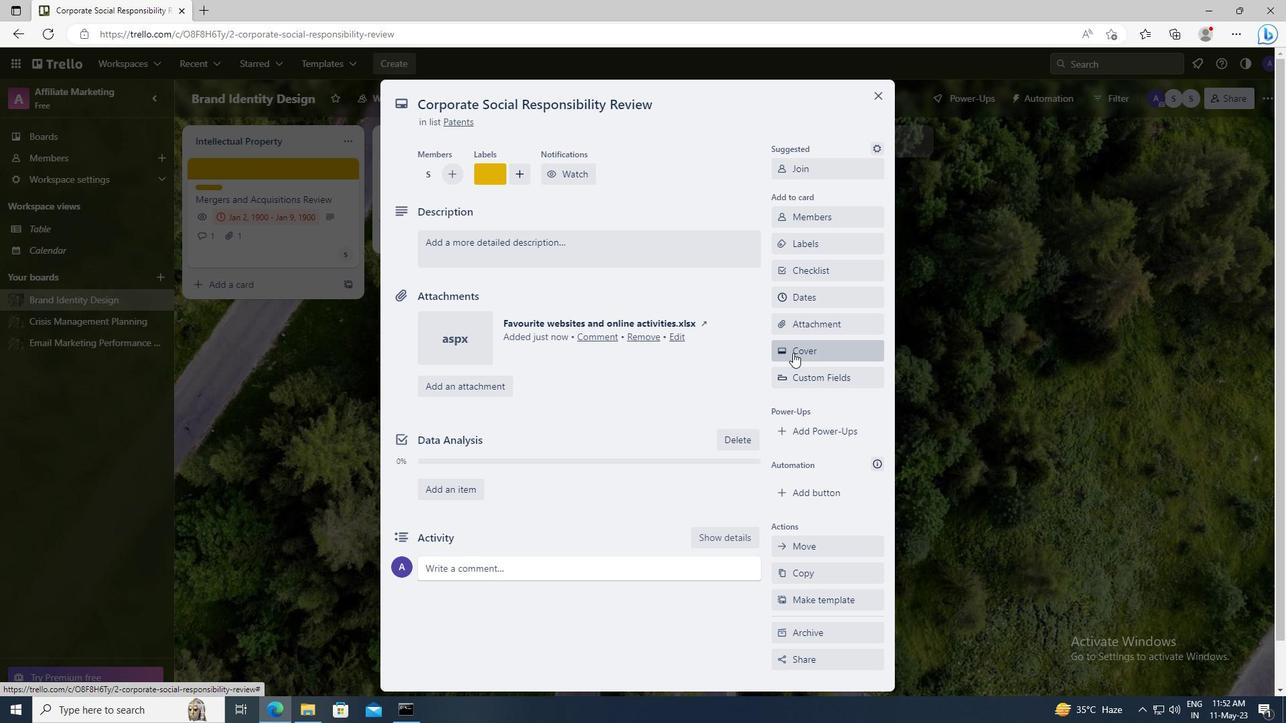 
Action: Mouse moved to (825, 427)
Screenshot: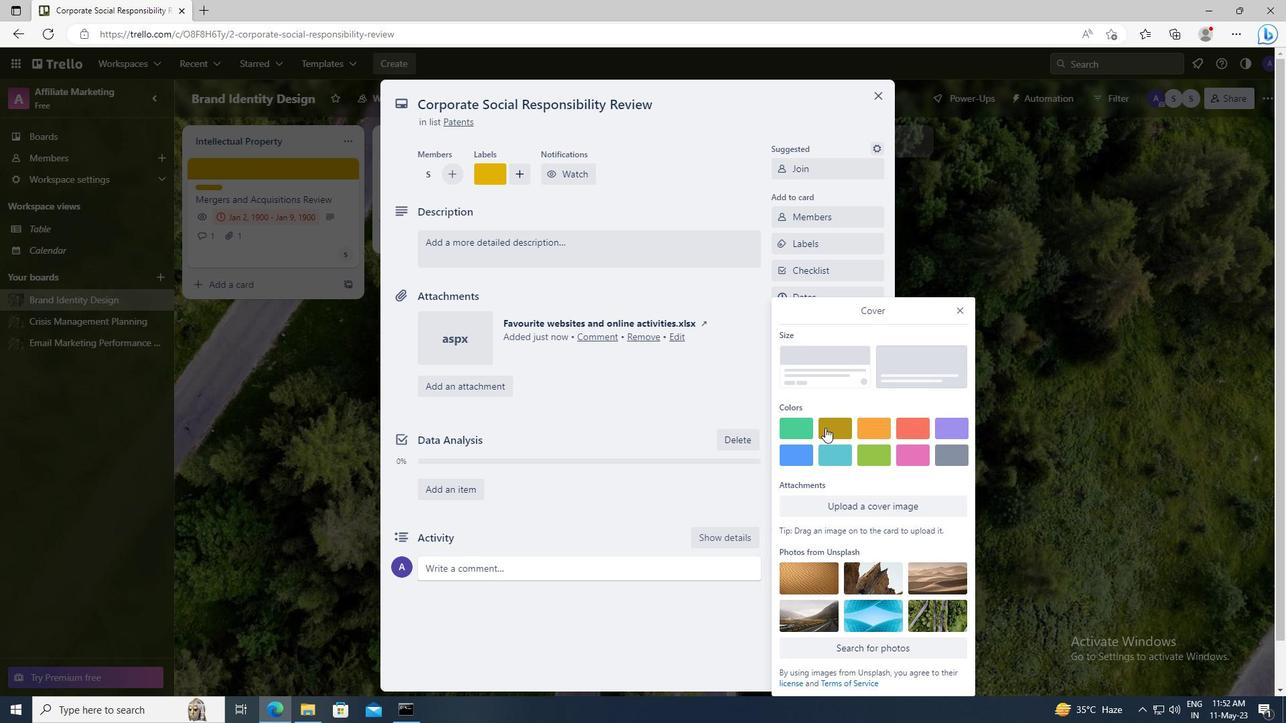 
Action: Mouse pressed left at (825, 427)
Screenshot: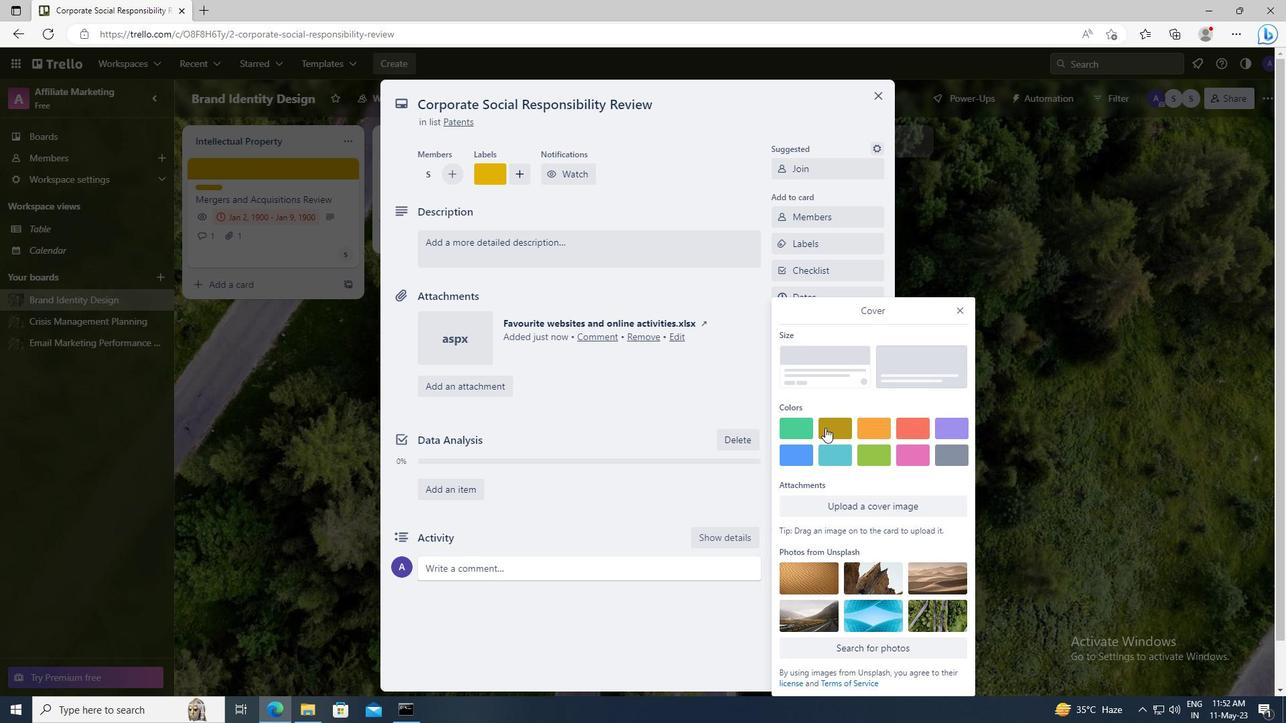 
Action: Mouse moved to (960, 283)
Screenshot: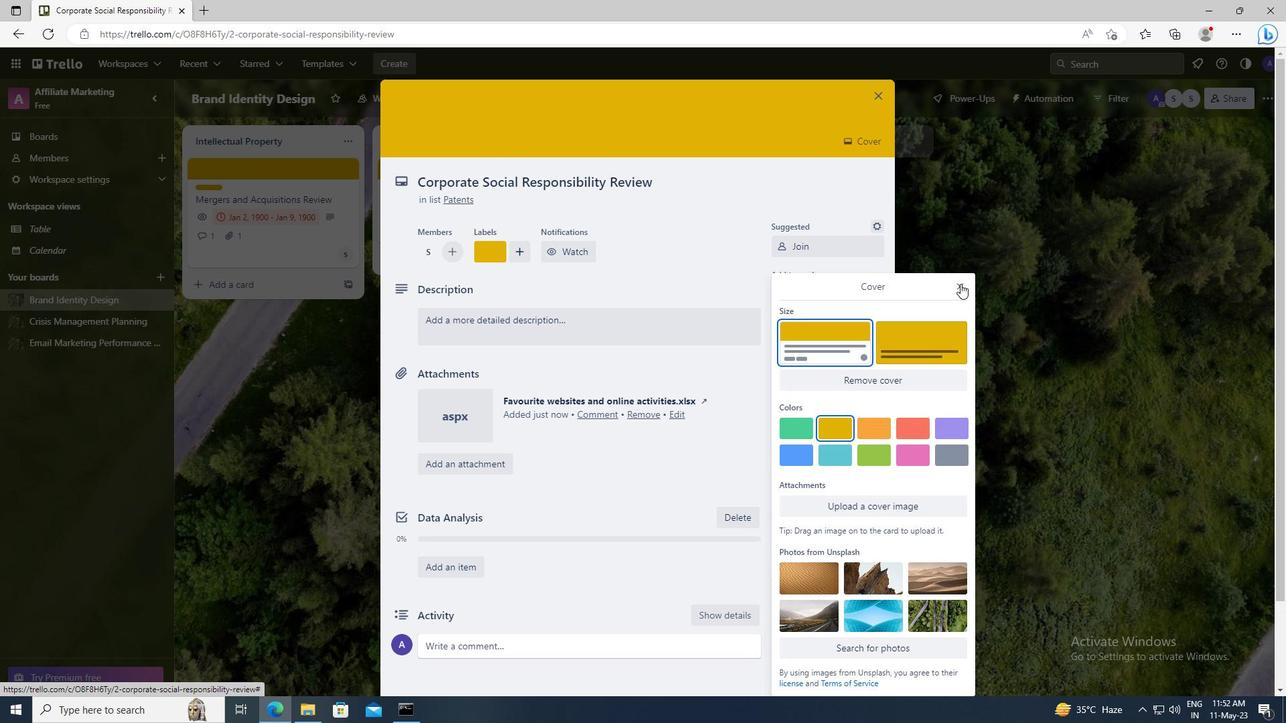 
Action: Mouse pressed left at (960, 283)
Screenshot: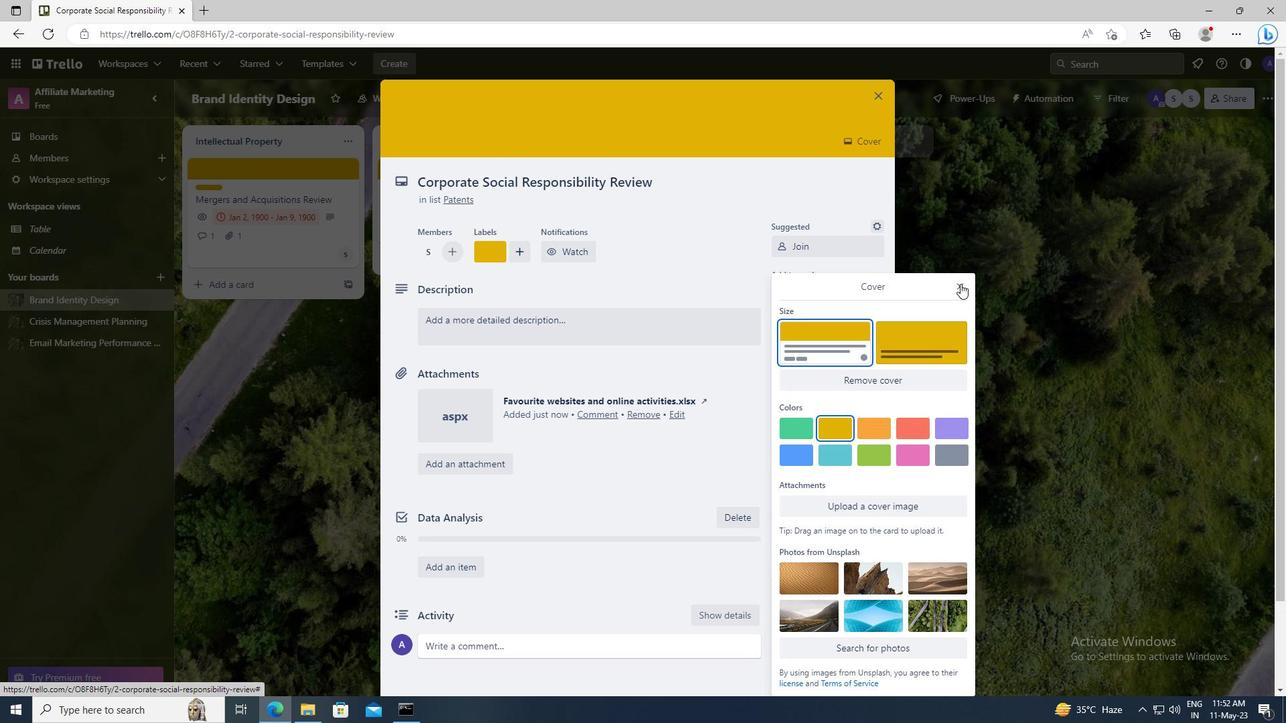 
Action: Mouse moved to (581, 329)
Screenshot: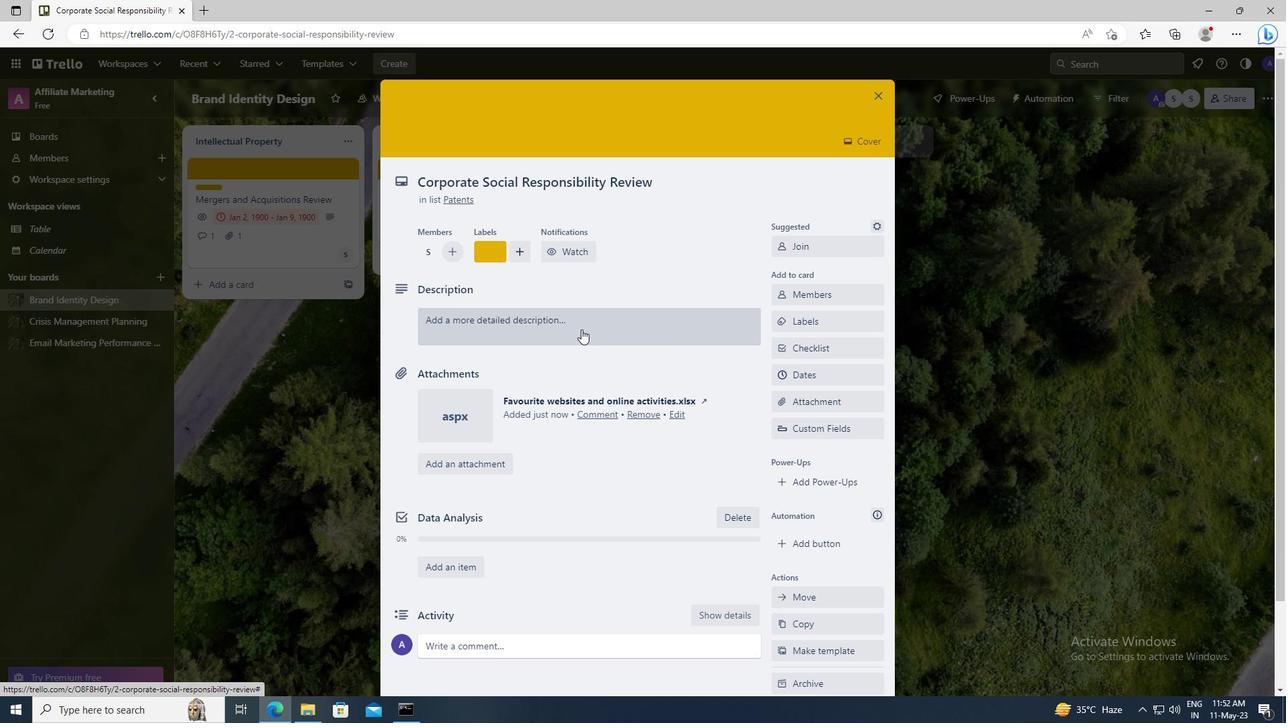 
Action: Mouse pressed left at (581, 329)
Screenshot: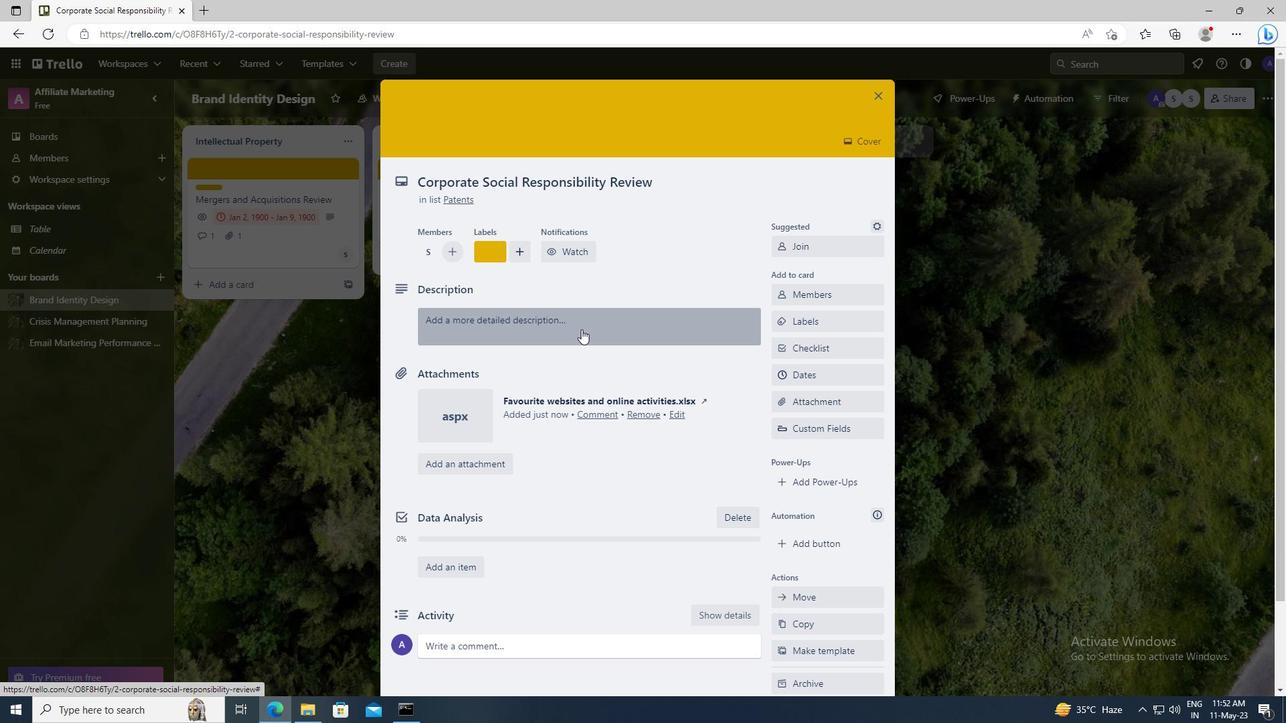 
Action: Key pressed <Key.shift>CONDUCT<Key.space>TEAM<Key.space>TRAINING<Key.space>SESSION<Key.space>ON<Key.space>EFFECTIVE<Key.space>CONFLICT<Key.space>MANAGEMENT<Key.space>AND<Key.space>RESOLUTION
Screenshot: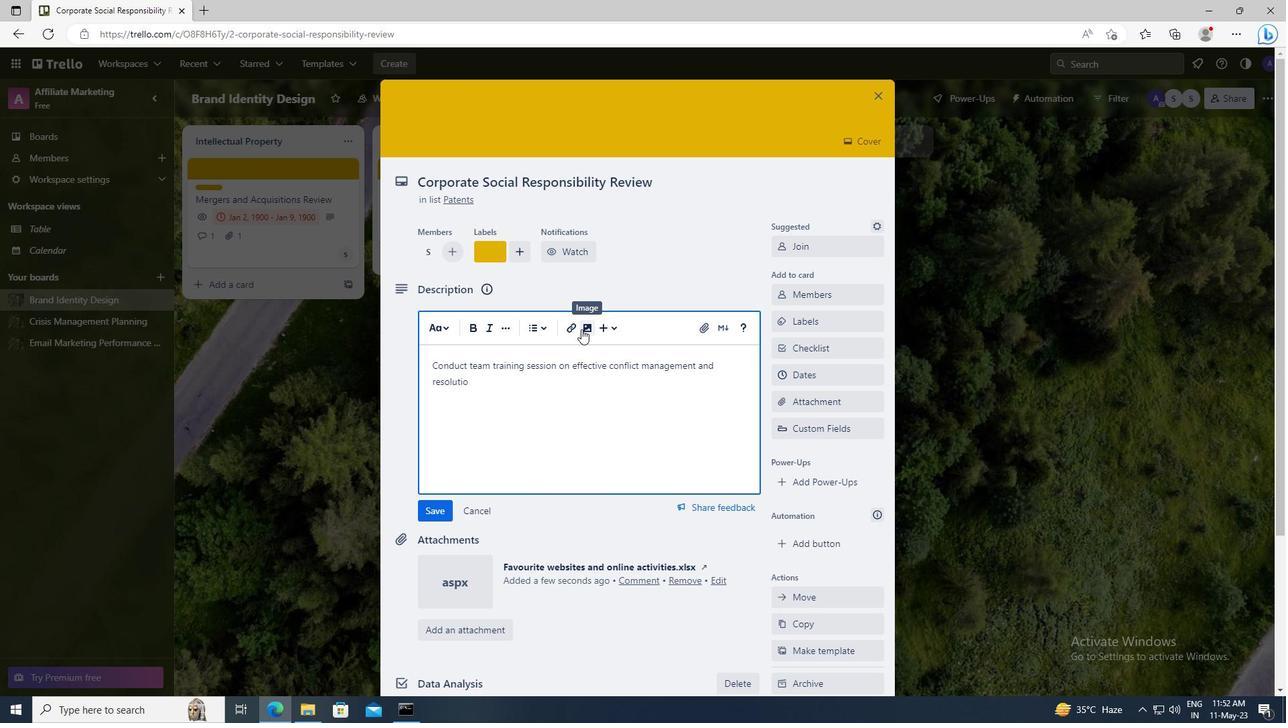 
Action: Mouse scrolled (581, 328) with delta (0, 0)
Screenshot: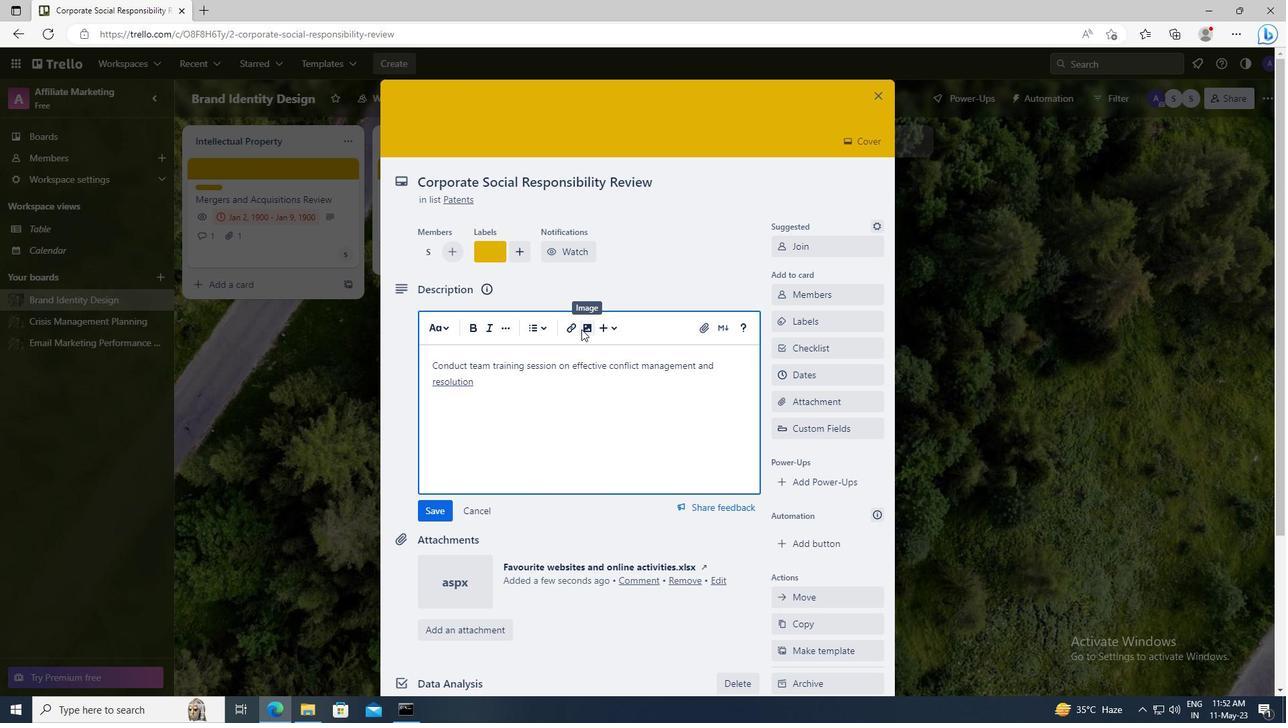 
Action: Mouse moved to (434, 414)
Screenshot: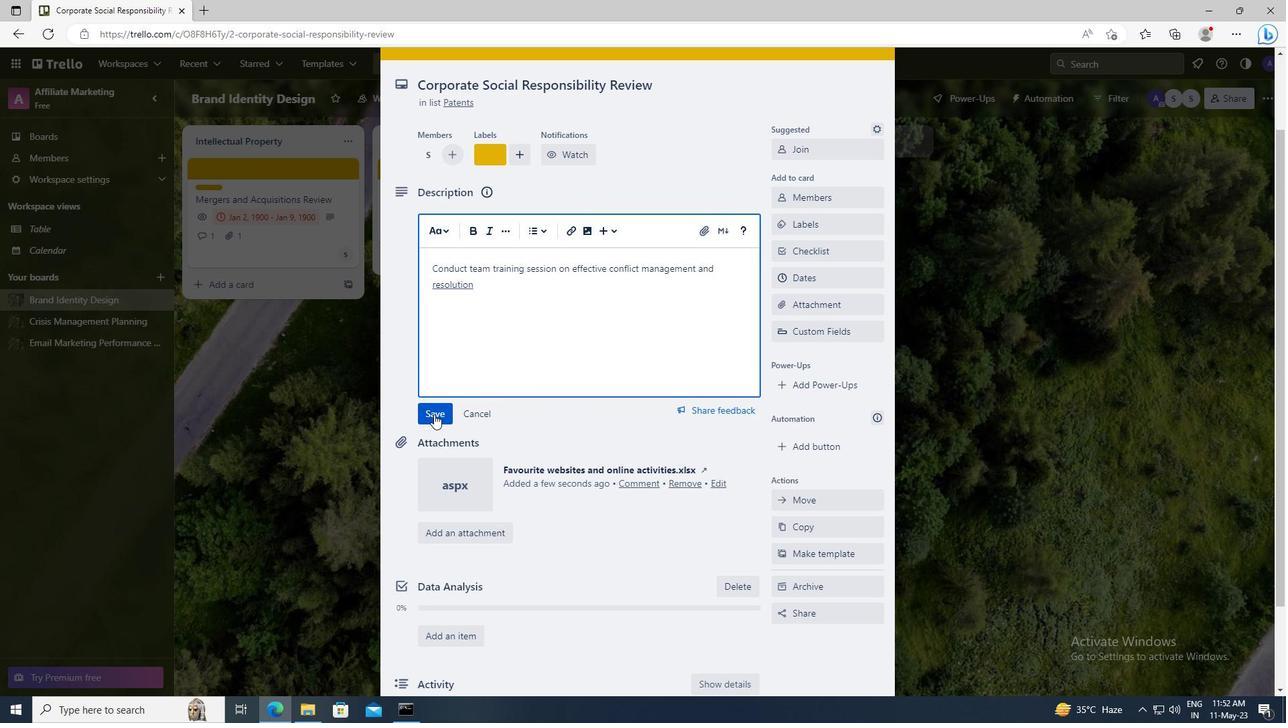 
Action: Mouse pressed left at (434, 414)
Screenshot: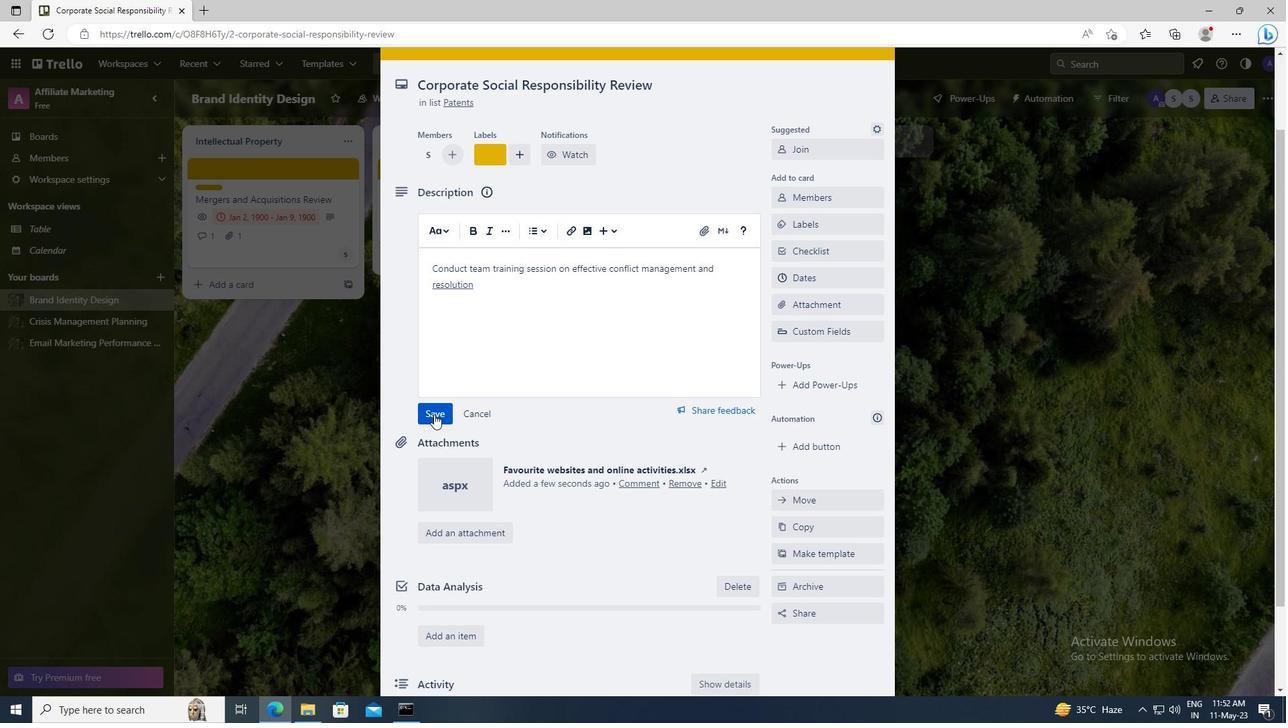 
Action: Mouse moved to (450, 526)
Screenshot: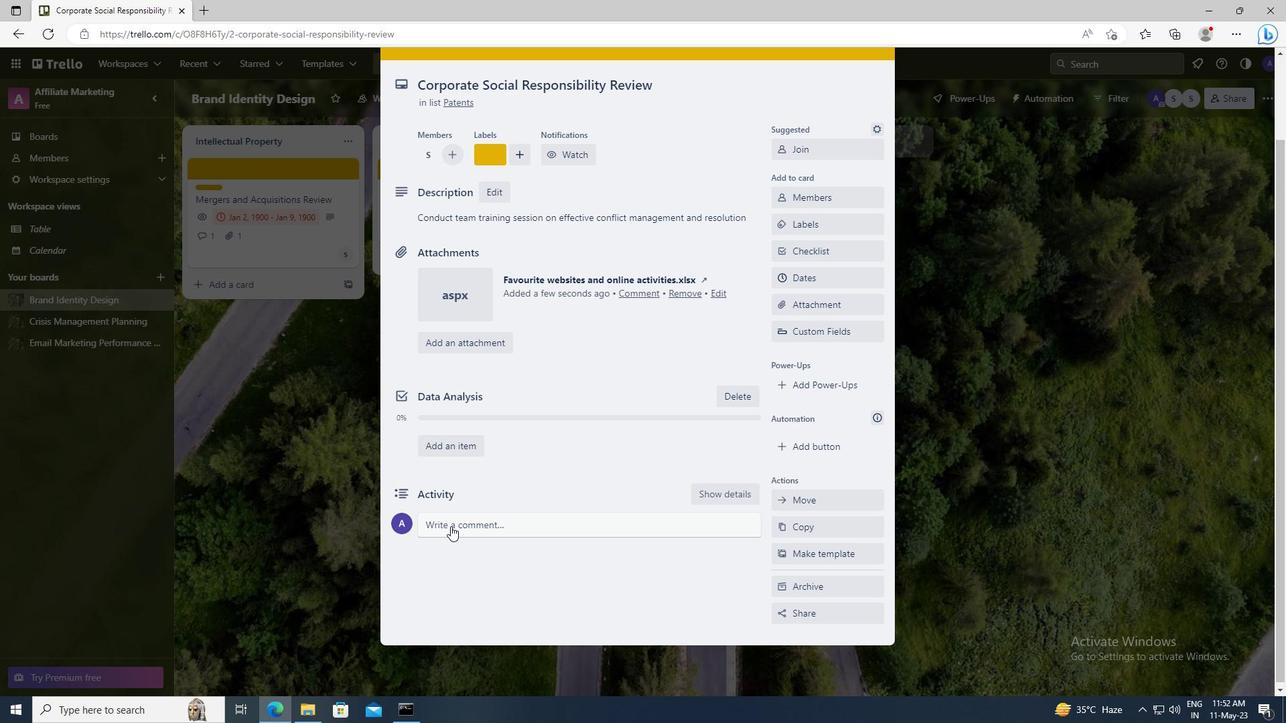 
Action: Mouse pressed left at (450, 526)
Screenshot: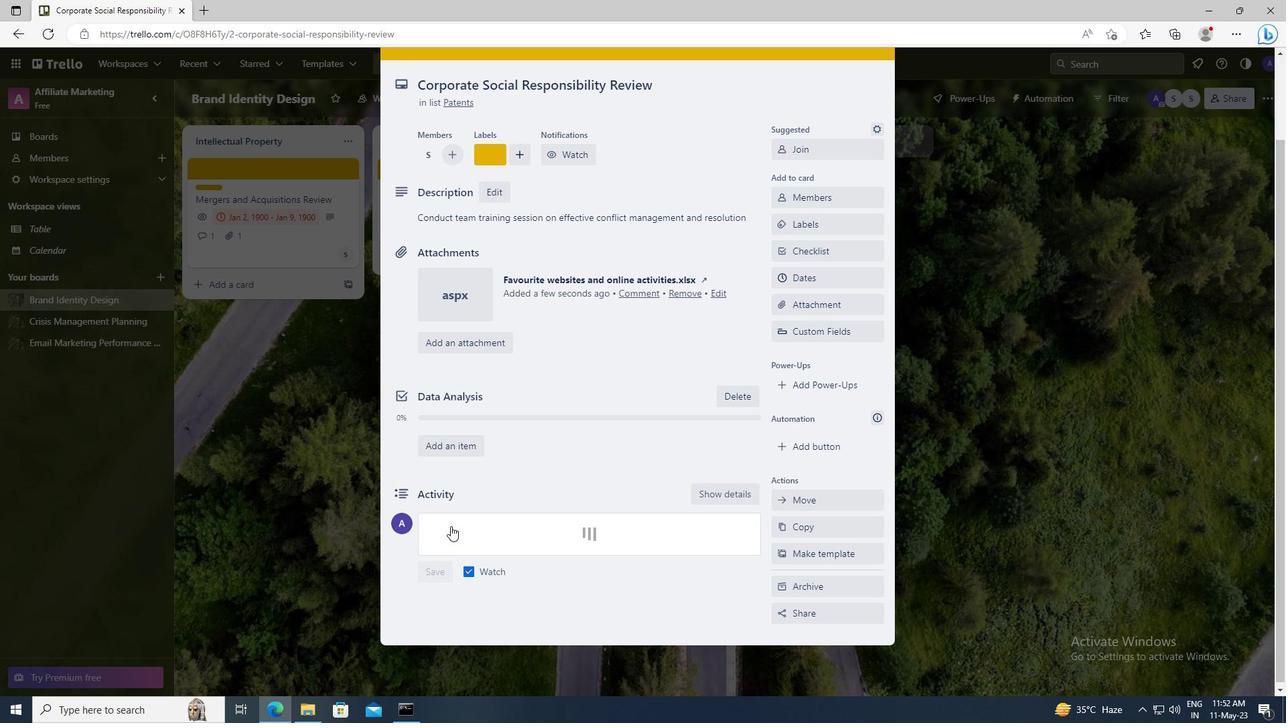 
Action: Key pressed <Key.shift>THIS<Key.space>ITEM<Key.space>IS<Key.space>A<Key.space>PRIORITY<Key.space>ON<Key.space>OUR<Key.space>LIST,<Key.space>SO<Key.space>LET<Key.space>US<Key.space>FOCUS<Key.space>ON<Key.space>GETTING<Key.space>IT<Key.space>DONB<Key.backspace>E<Key.space>AS<Key.space>SOONS<Key.backspace><Key.space>AS<Key.space>POSSIBLE.
Screenshot: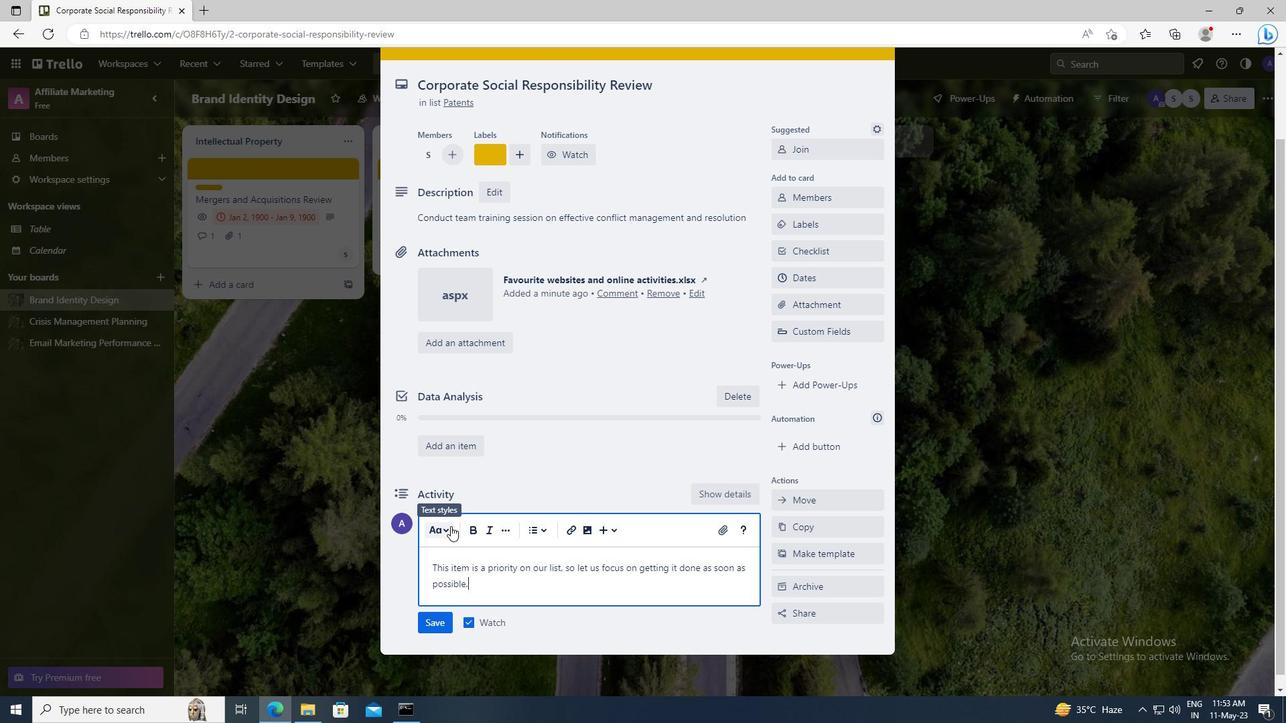 
Action: Mouse moved to (437, 629)
Screenshot: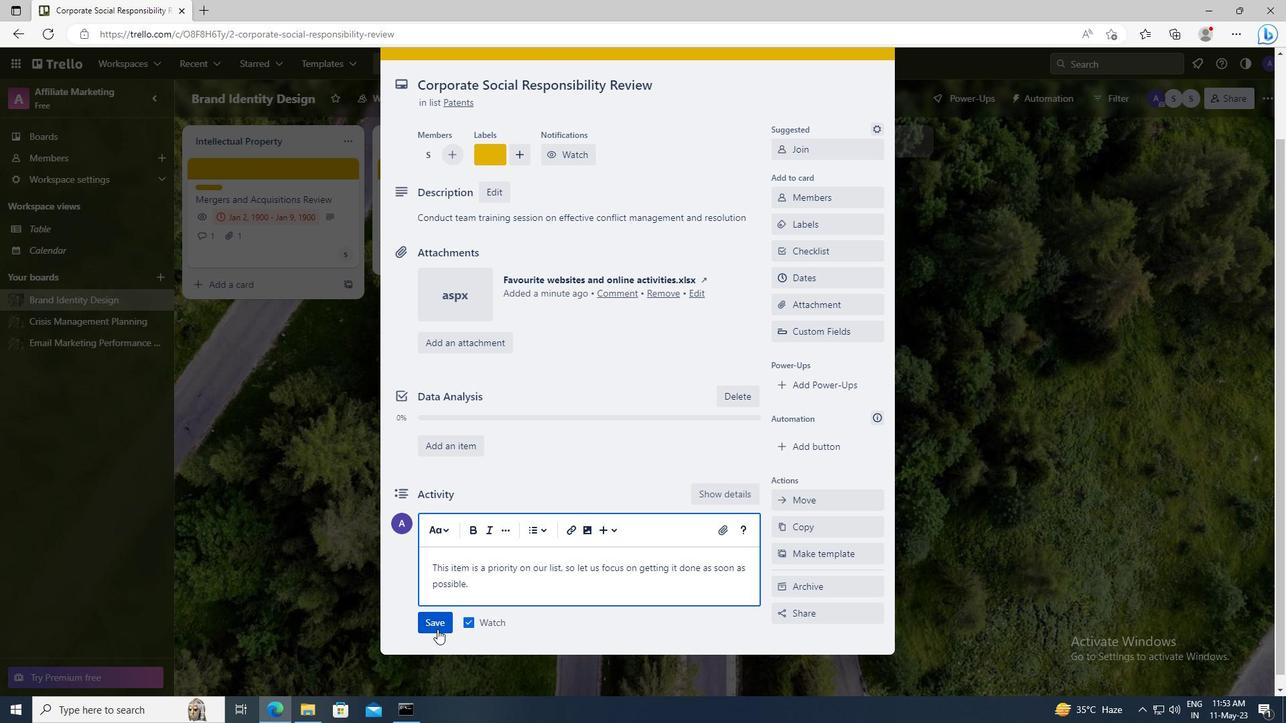 
Action: Mouse pressed left at (437, 629)
Screenshot: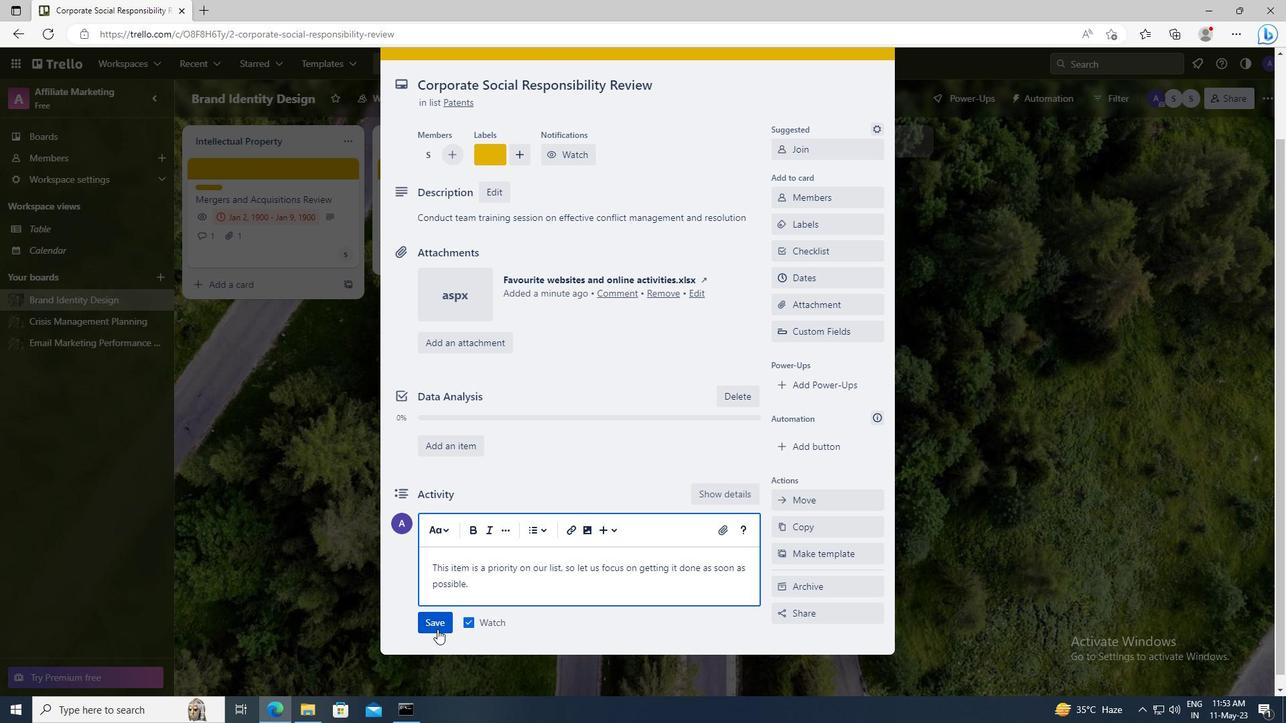 
Action: Mouse moved to (784, 274)
Screenshot: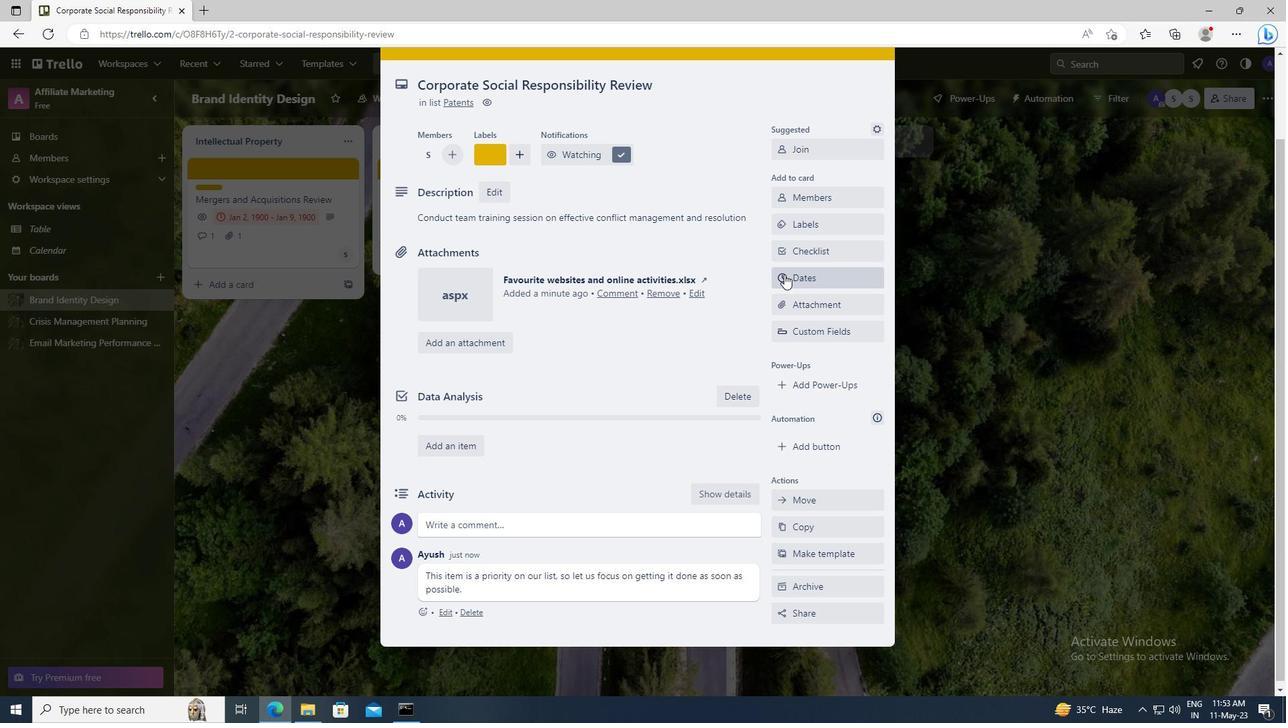 
Action: Mouse pressed left at (784, 274)
Screenshot: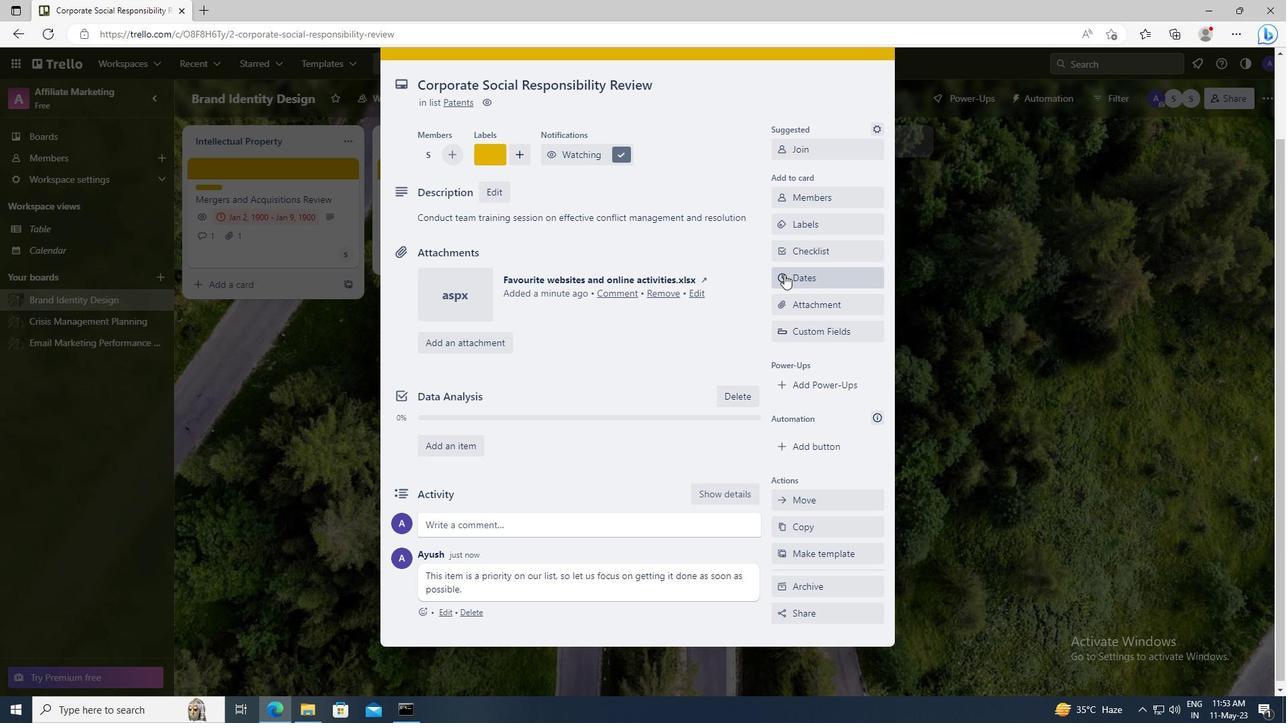
Action: Mouse moved to (784, 338)
Screenshot: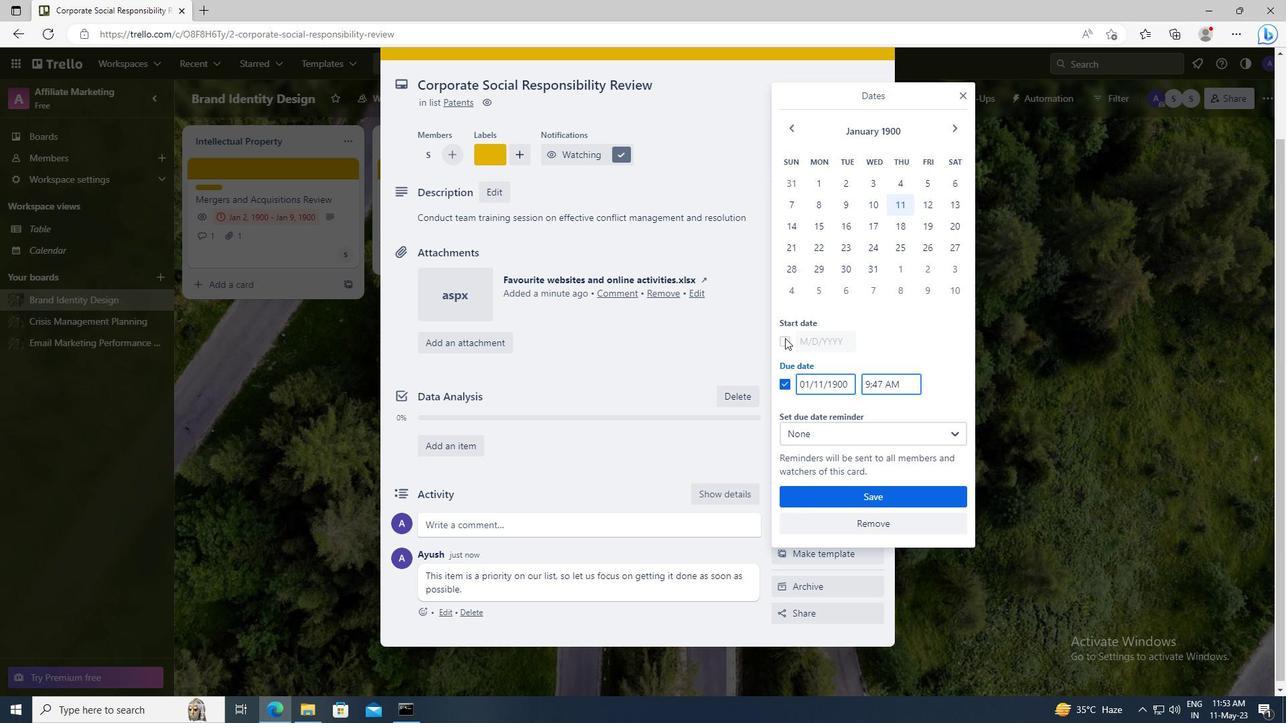 
Action: Mouse pressed left at (784, 338)
Screenshot: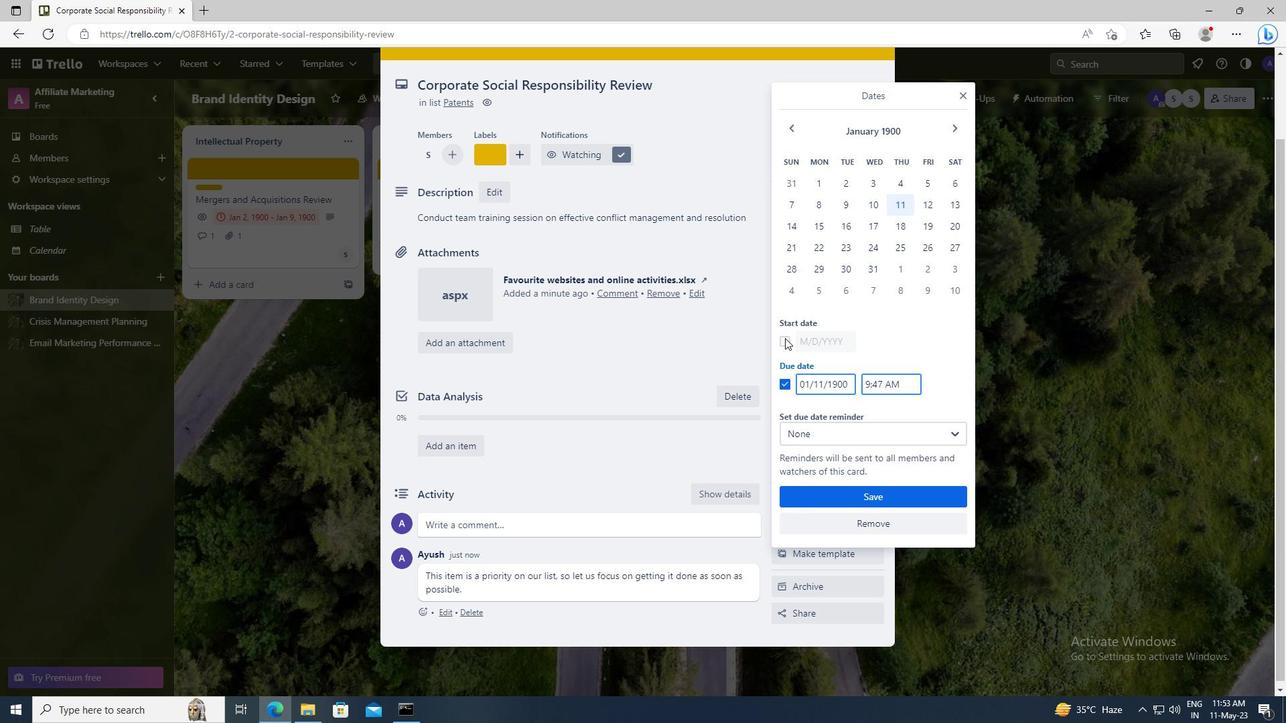 
Action: Mouse moved to (847, 343)
Screenshot: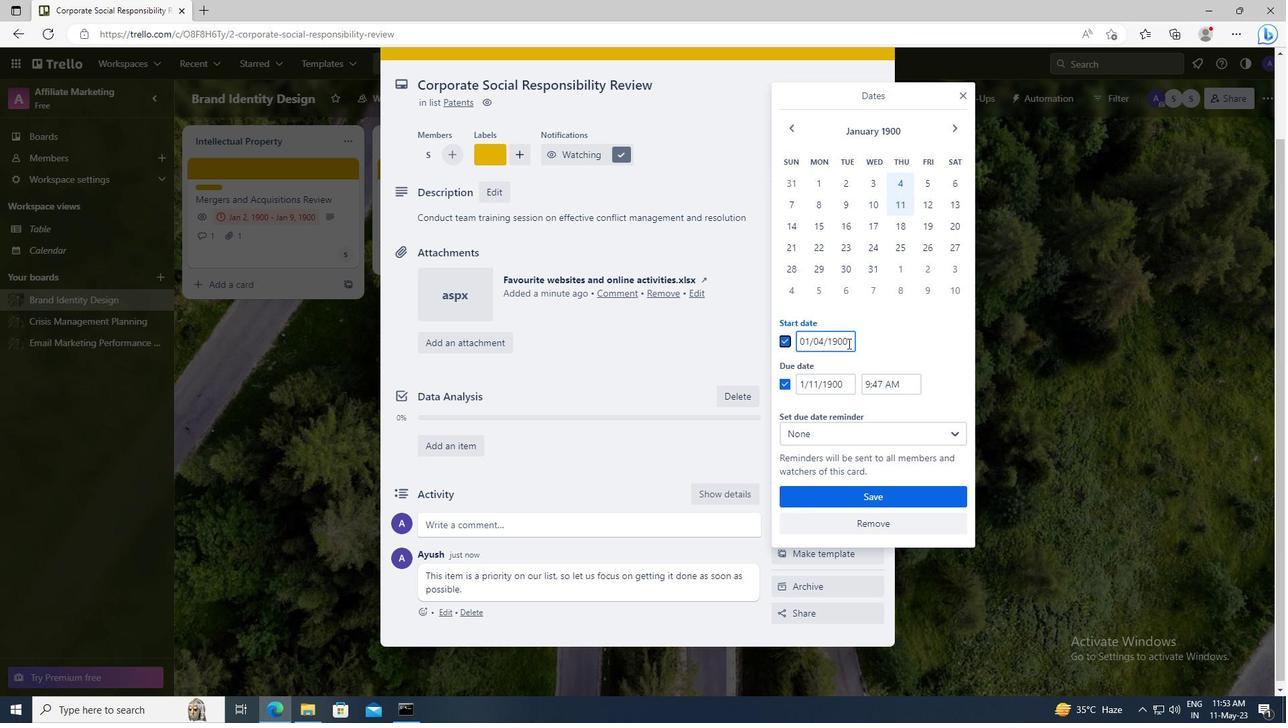 
Action: Mouse pressed left at (847, 343)
Screenshot: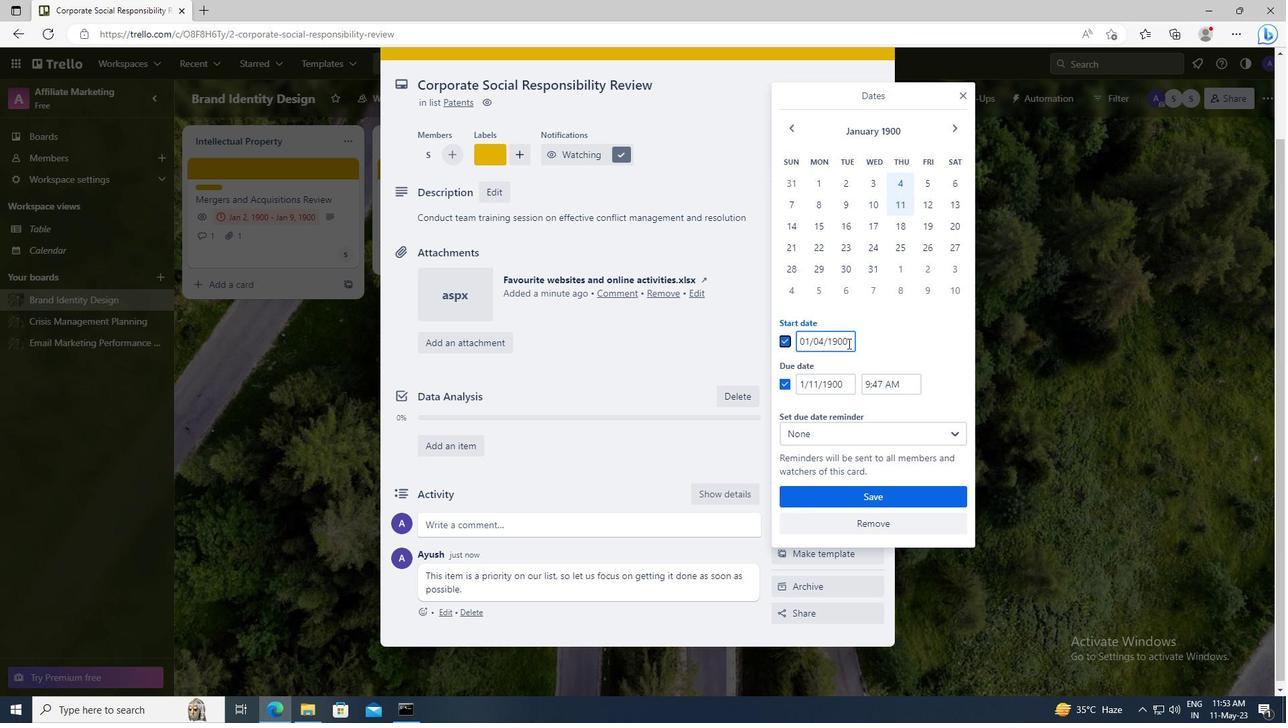 
Action: Key pressed <Key.left><Key.left><Key.left><Key.left><Key.left><Key.backspace>5
Screenshot: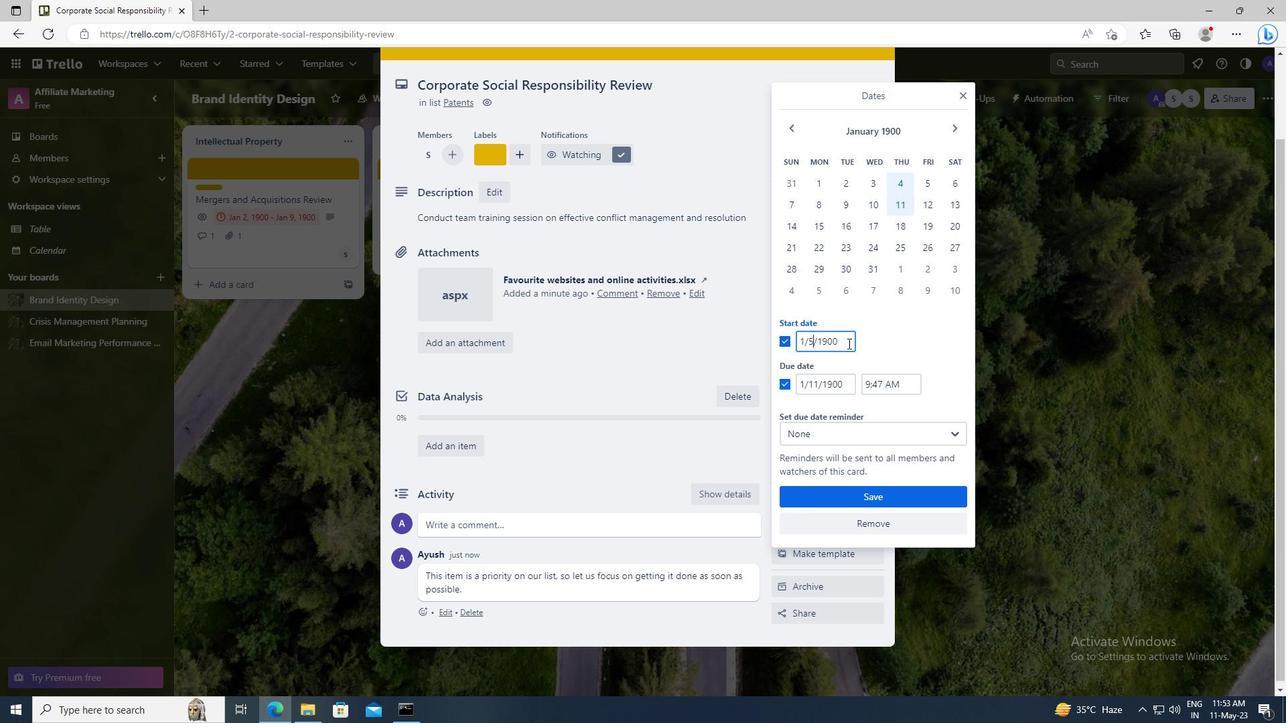 
Action: Mouse moved to (848, 391)
Screenshot: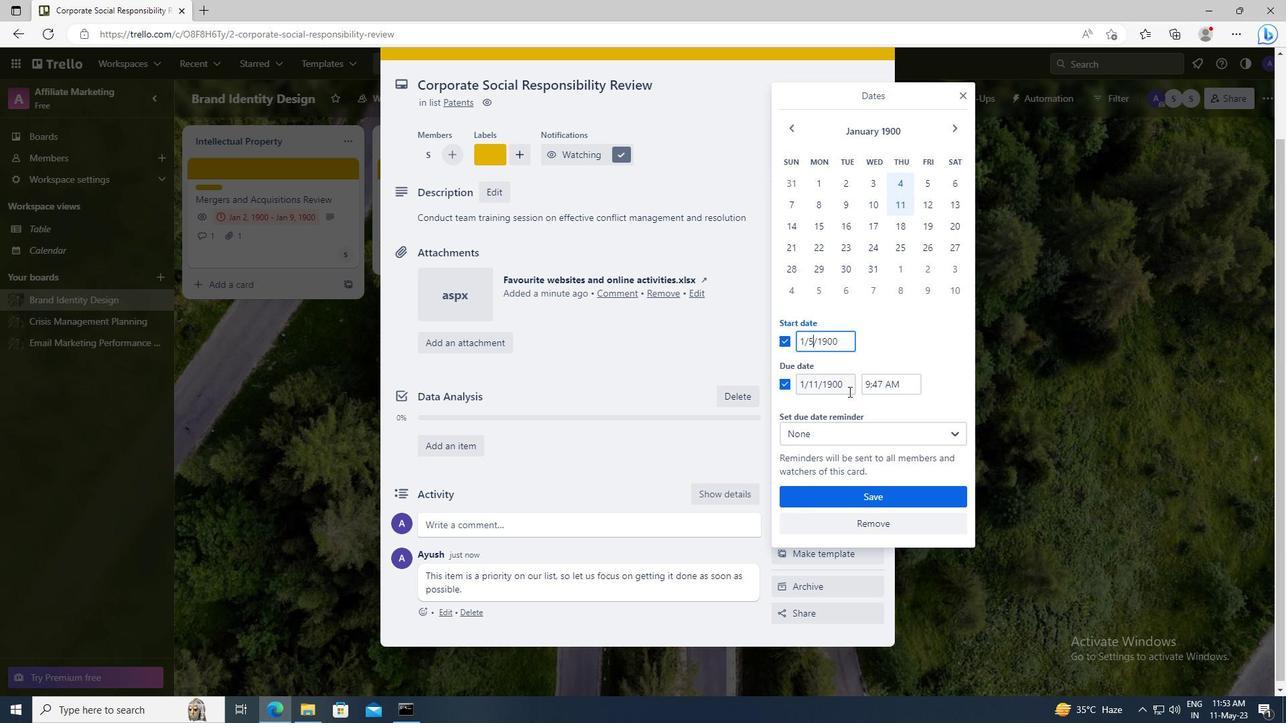 
Action: Mouse pressed left at (848, 391)
Screenshot: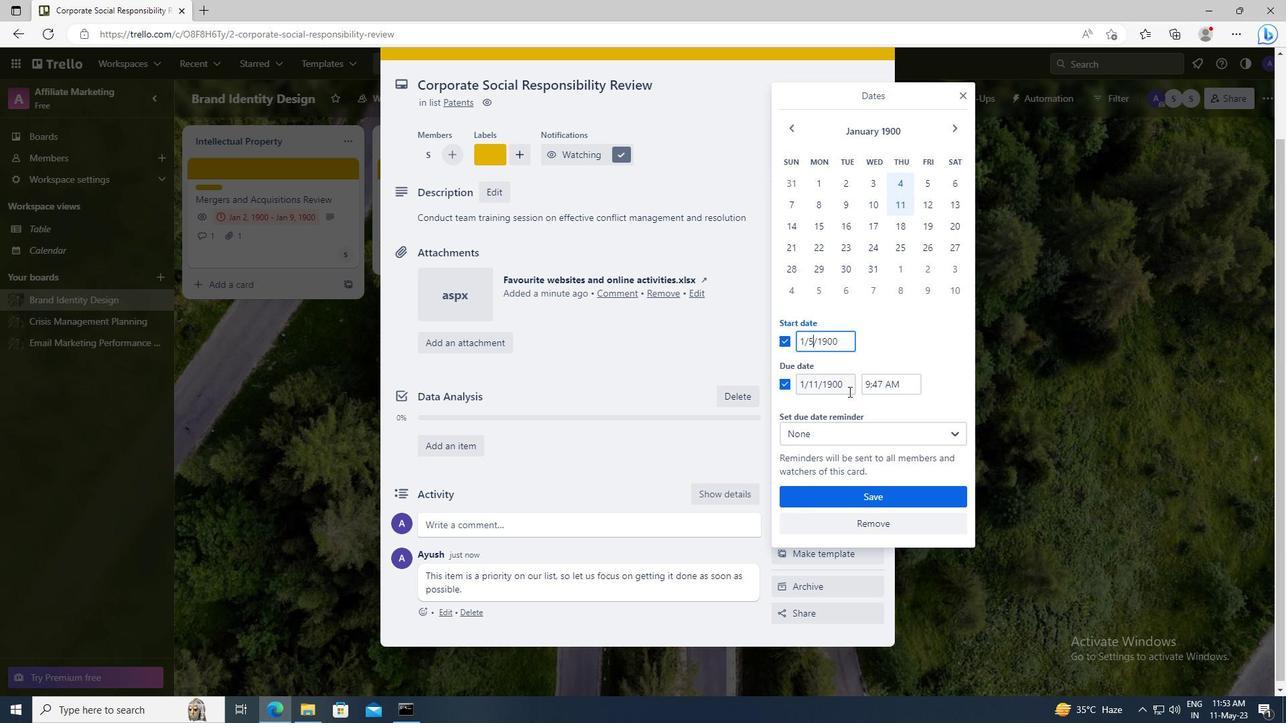 
Action: Key pressed <Key.left><Key.left><Key.left><Key.left><Key.left><Key.left><Key.delete><Key.backspace>12
Screenshot: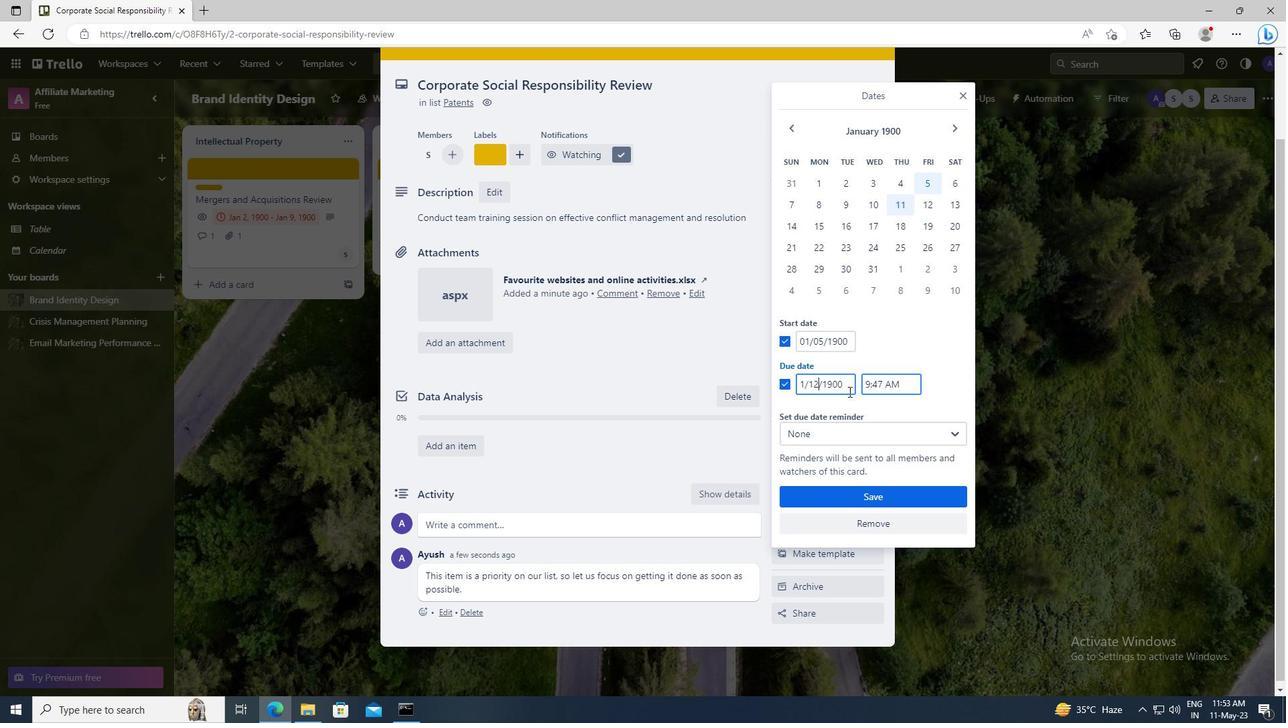 
Action: Mouse moved to (860, 496)
Screenshot: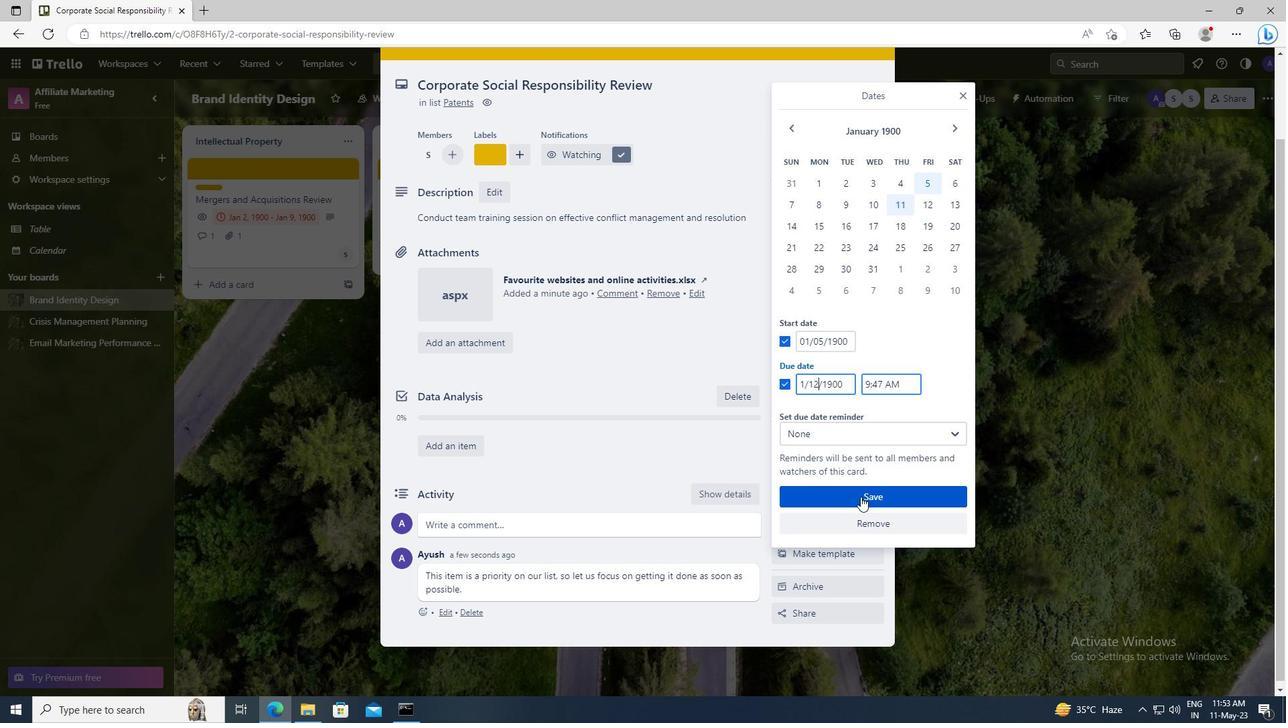 
Action: Mouse pressed left at (860, 496)
Screenshot: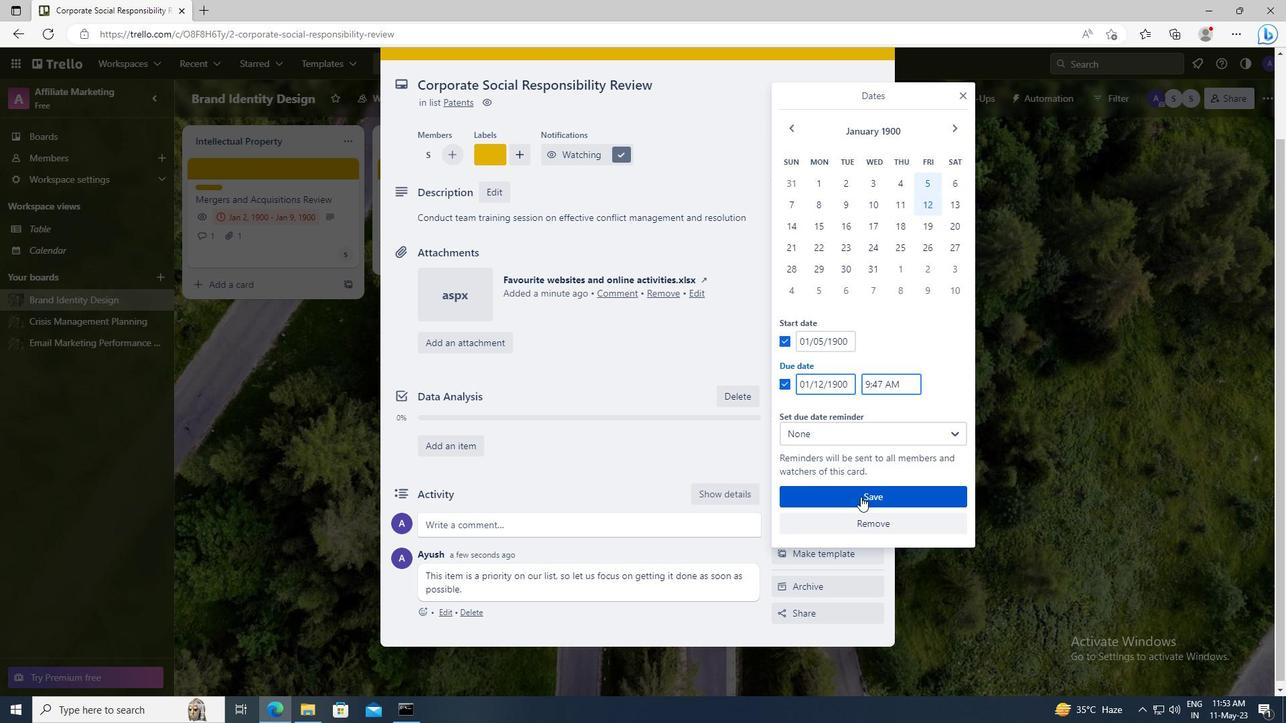 
